 Task: Look for space in Thakurdwara, India from 6th September, 2023 to 18th September, 2023 for 3 adults in price range Rs.6000 to Rs.12000. Place can be entire place with 2 bedrooms having 2 beds and 2 bathrooms. Property type can be house, flat, guest house, hotel. Booking option can be shelf check-in. Required host language is English.
Action: Mouse moved to (414, 63)
Screenshot: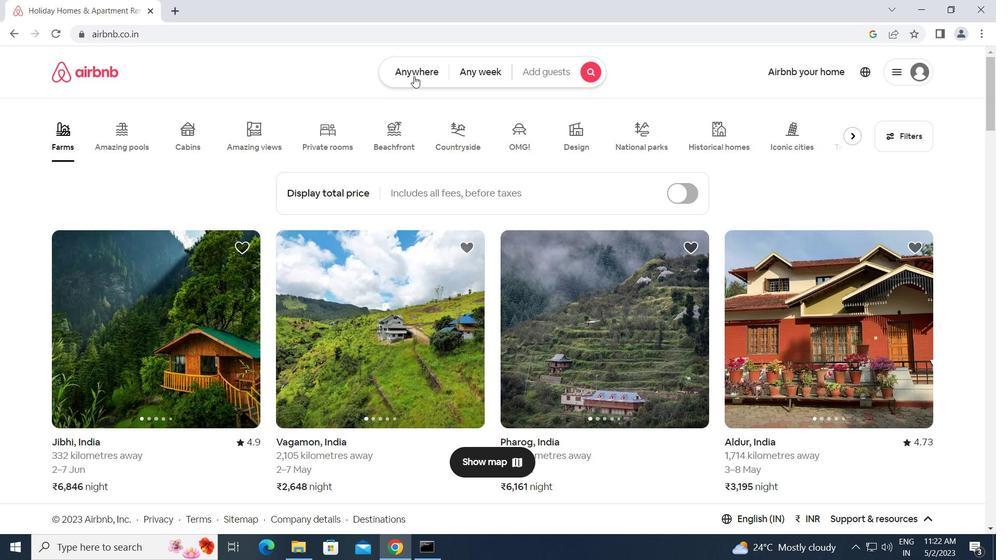 
Action: Mouse pressed left at (414, 63)
Screenshot: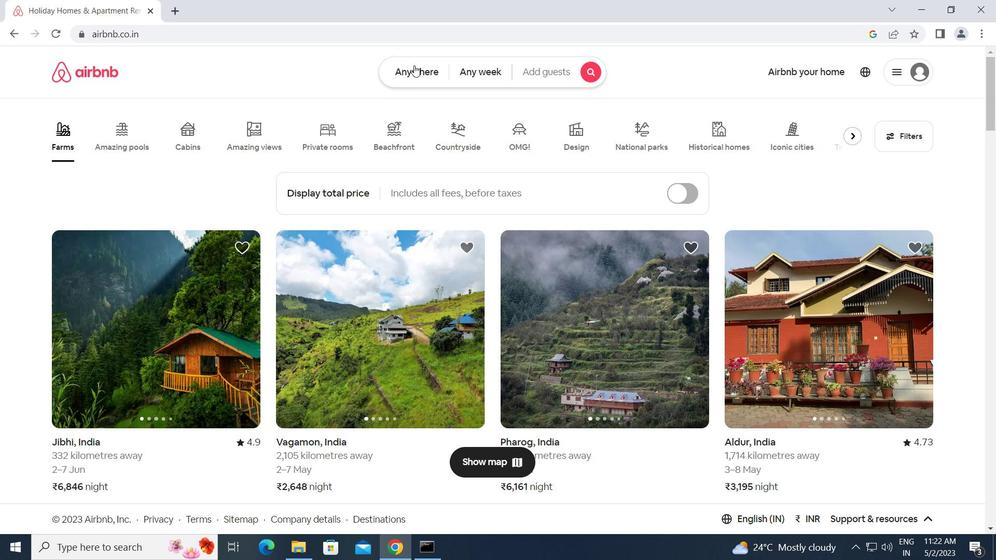 
Action: Mouse moved to (282, 115)
Screenshot: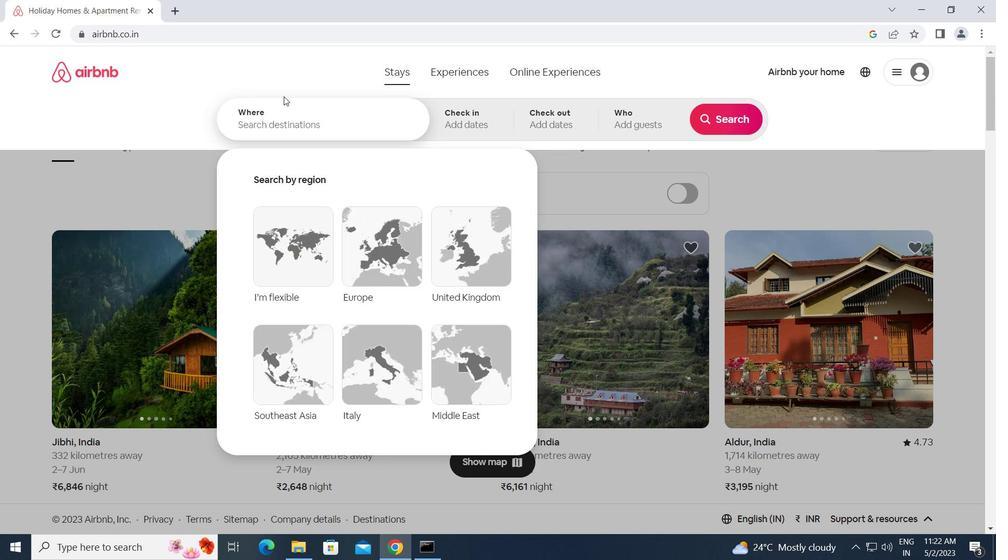 
Action: Mouse pressed left at (282, 115)
Screenshot: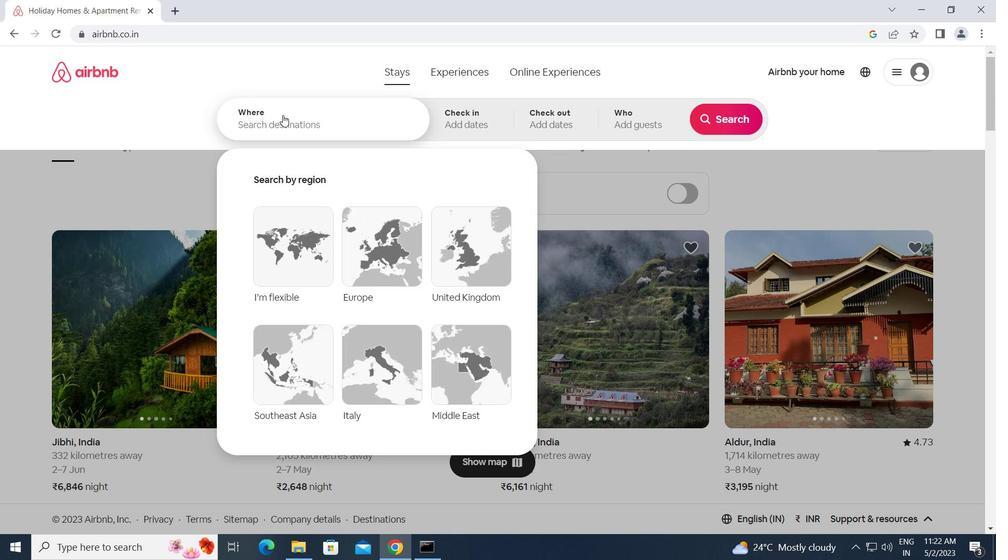 
Action: Key pressed t<Key.caps_lock>hakurdwara
Screenshot: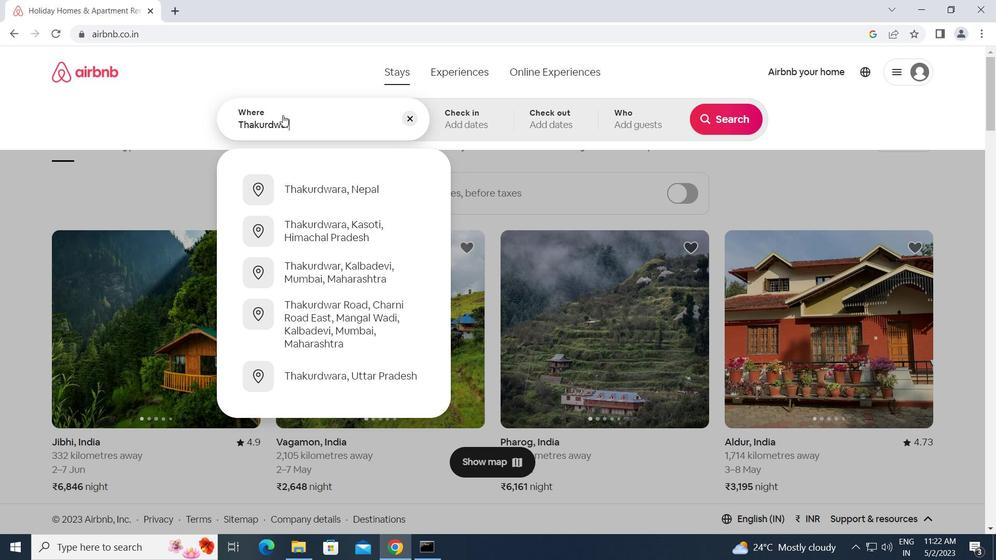 
Action: Mouse moved to (550, 132)
Screenshot: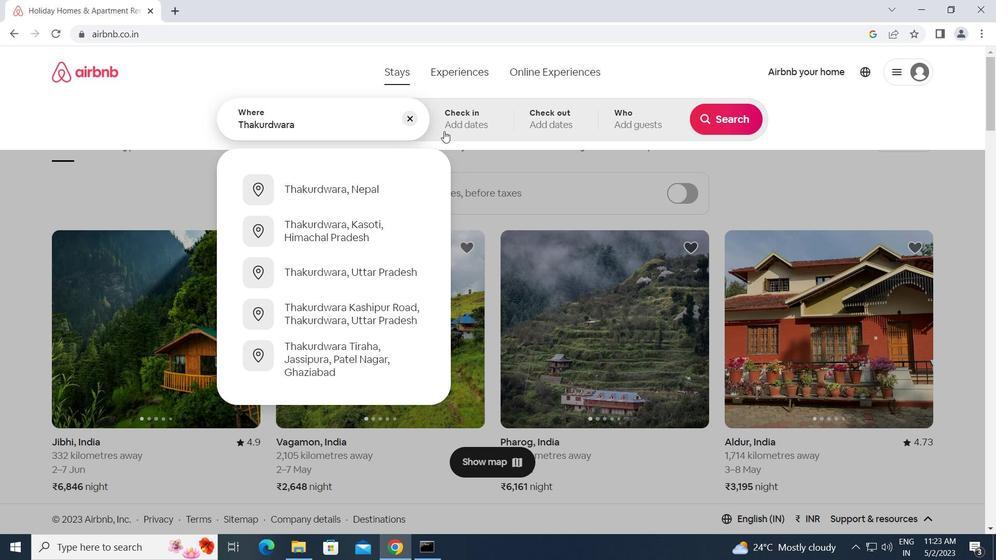 
Action: Key pressed ,<Key.space><Key.caps_lock>i<Key.caps_lock>ndia<Key.enter>
Screenshot: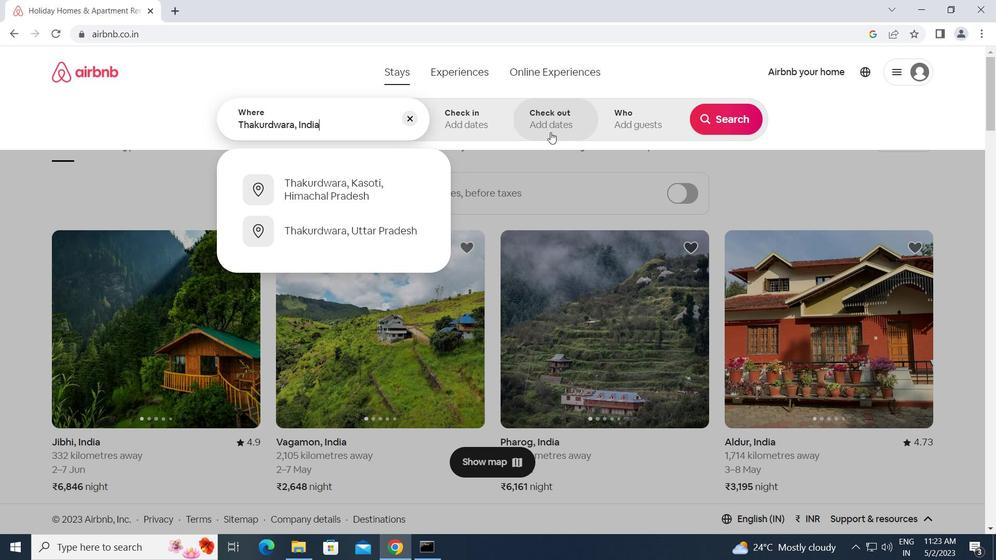 
Action: Mouse moved to (730, 232)
Screenshot: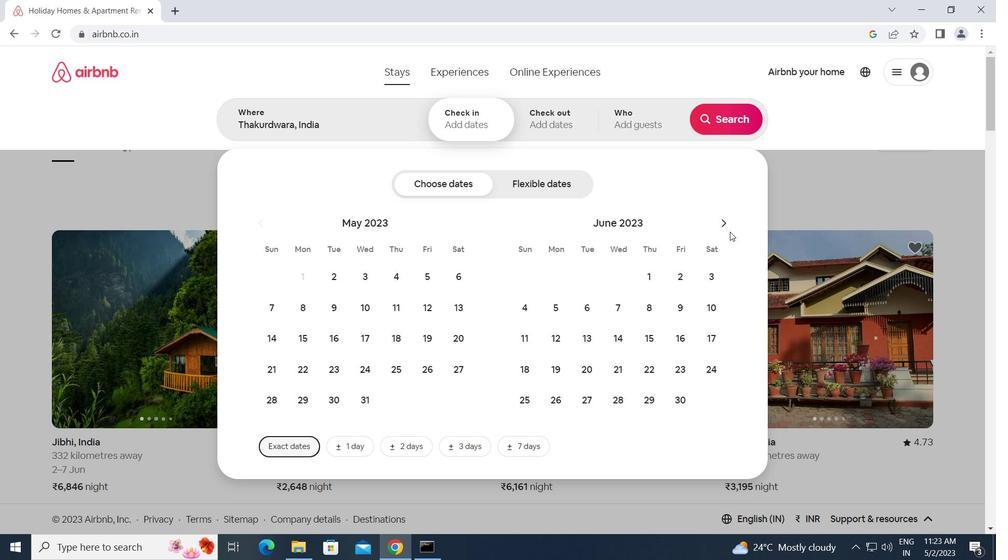 
Action: Mouse pressed left at (730, 232)
Screenshot: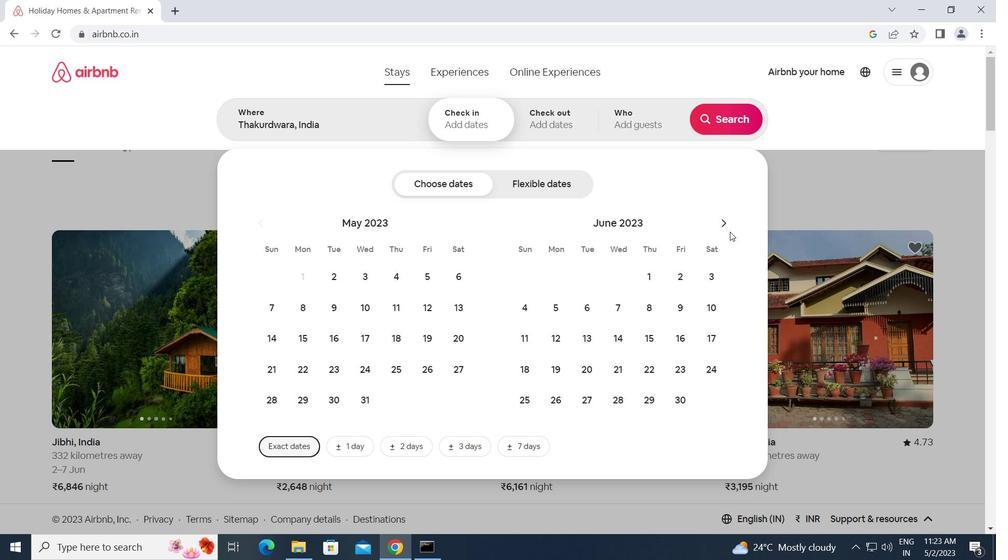 
Action: Mouse moved to (720, 226)
Screenshot: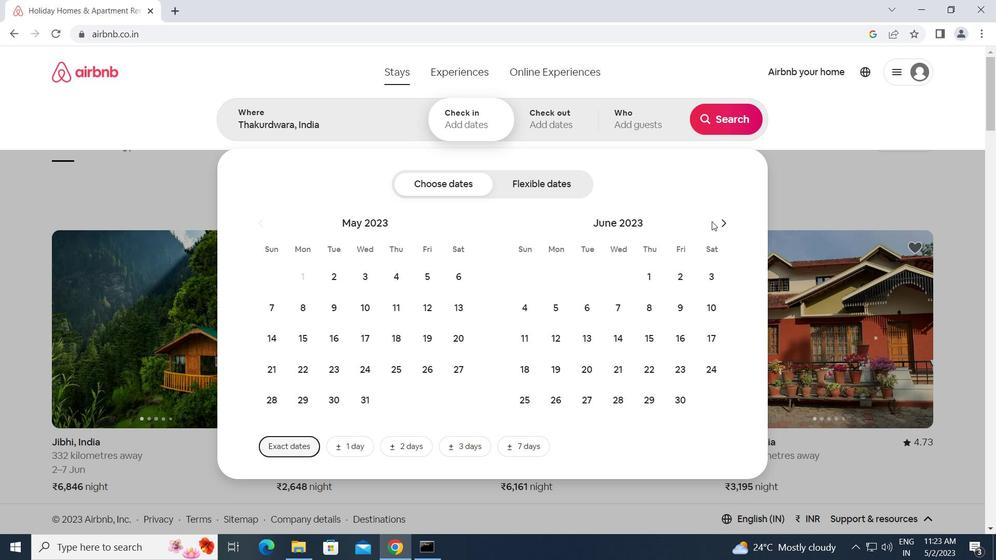 
Action: Mouse pressed left at (720, 226)
Screenshot: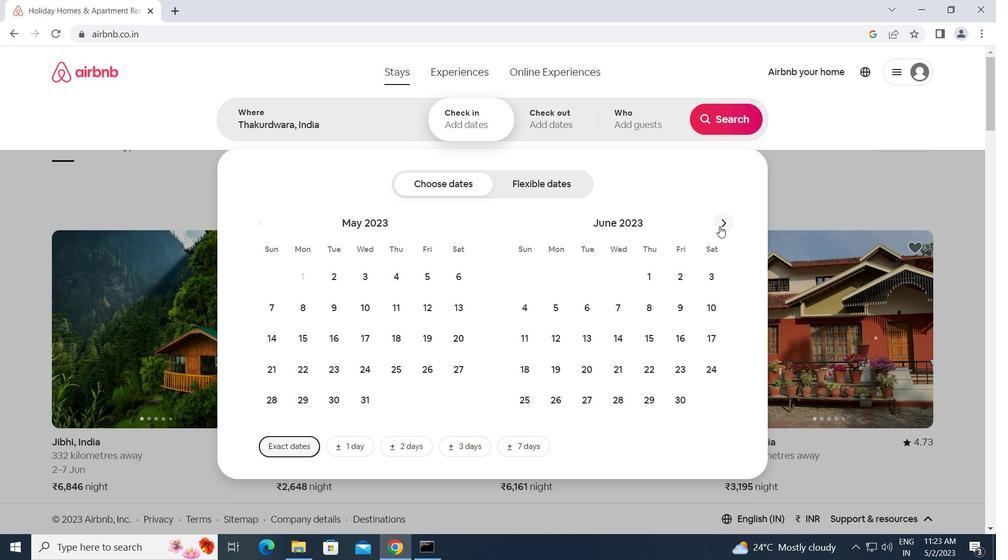 
Action: Mouse pressed left at (720, 226)
Screenshot: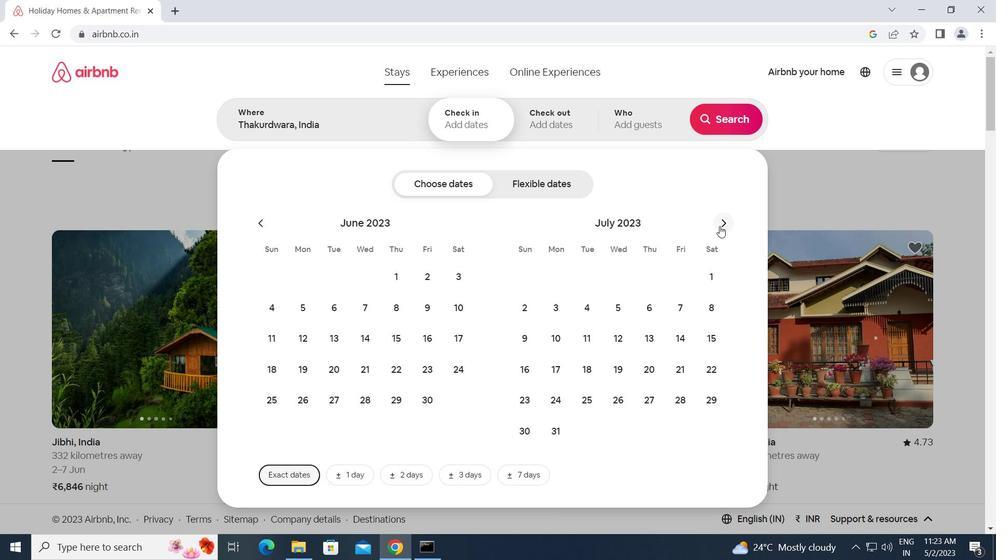 
Action: Mouse pressed left at (720, 226)
Screenshot: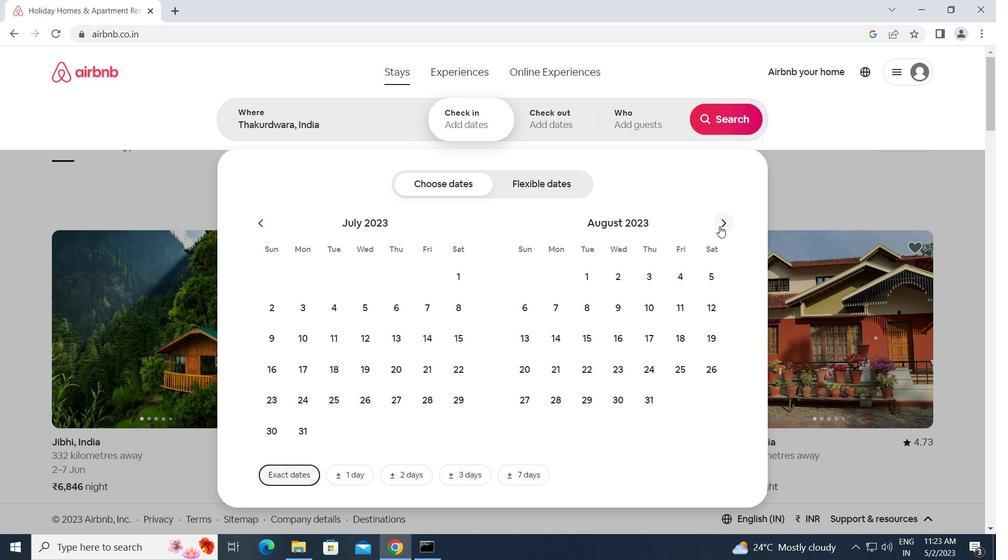 
Action: Mouse moved to (610, 306)
Screenshot: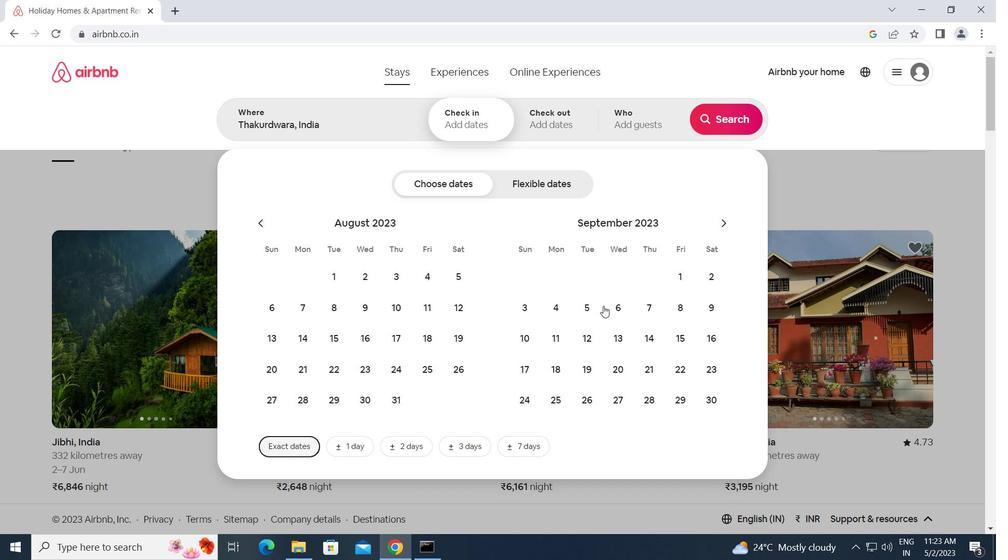 
Action: Mouse pressed left at (610, 306)
Screenshot: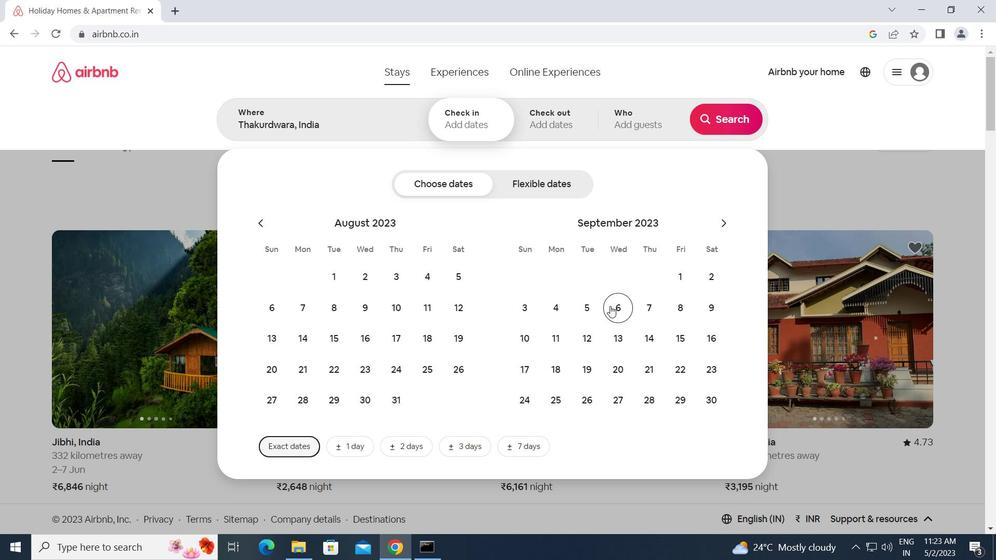 
Action: Mouse moved to (560, 364)
Screenshot: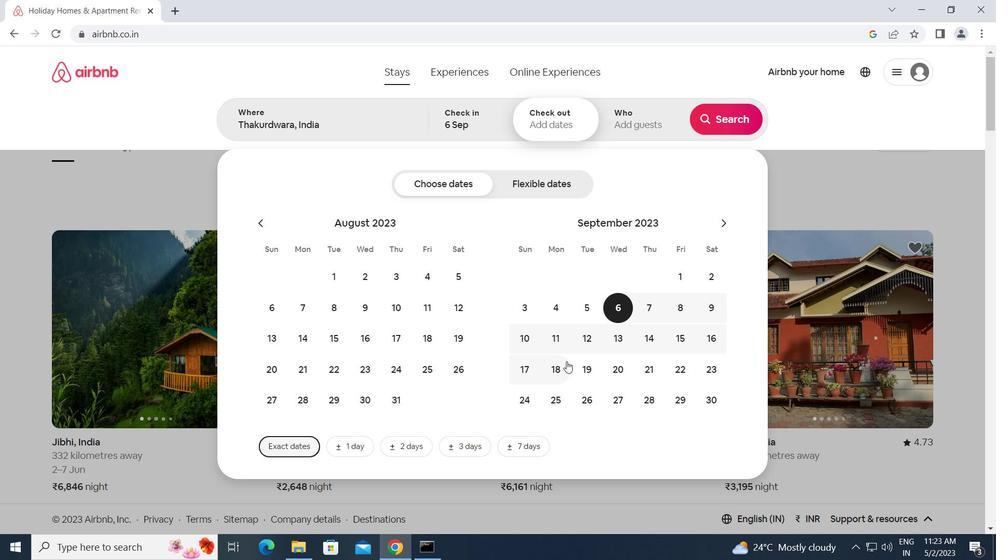 
Action: Mouse pressed left at (560, 364)
Screenshot: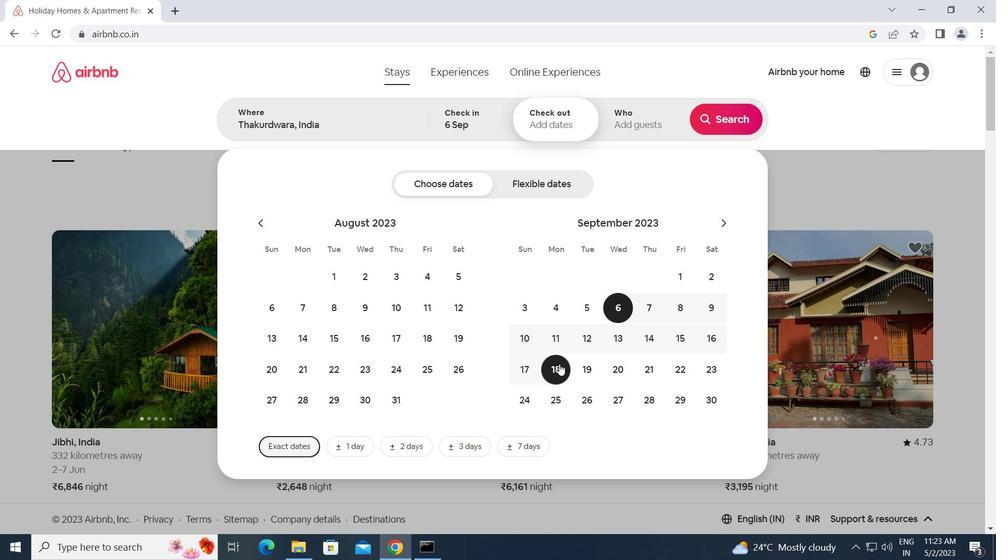 
Action: Mouse moved to (633, 116)
Screenshot: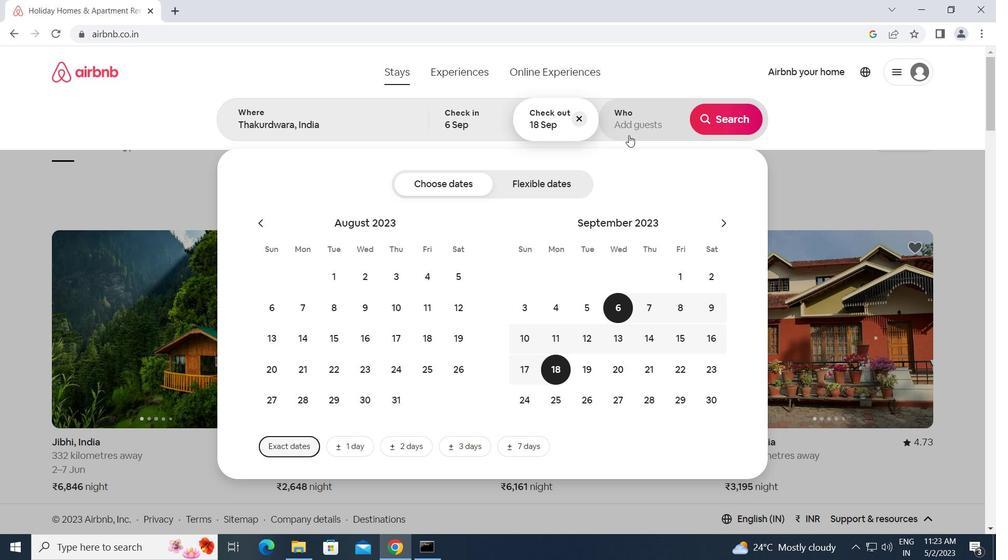 
Action: Mouse pressed left at (633, 116)
Screenshot: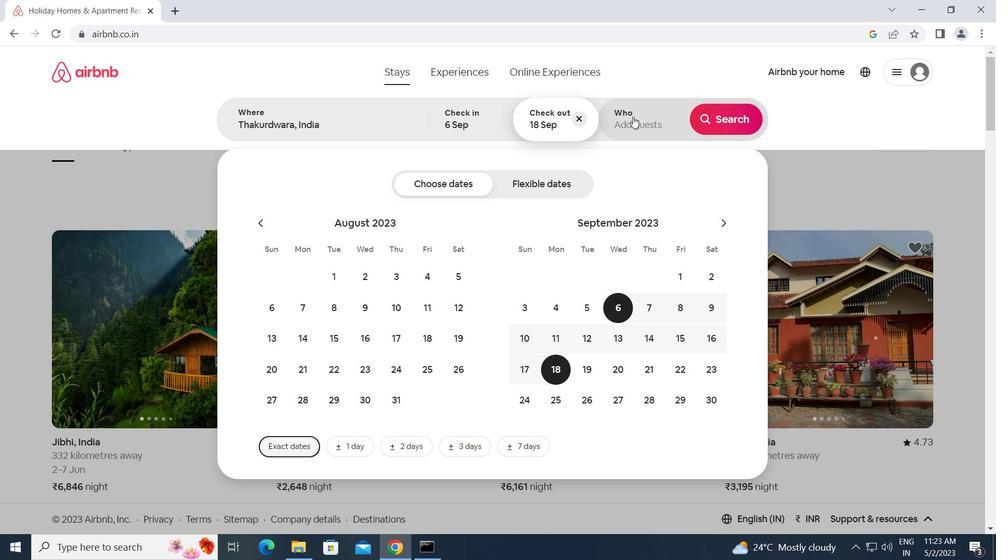 
Action: Mouse moved to (727, 185)
Screenshot: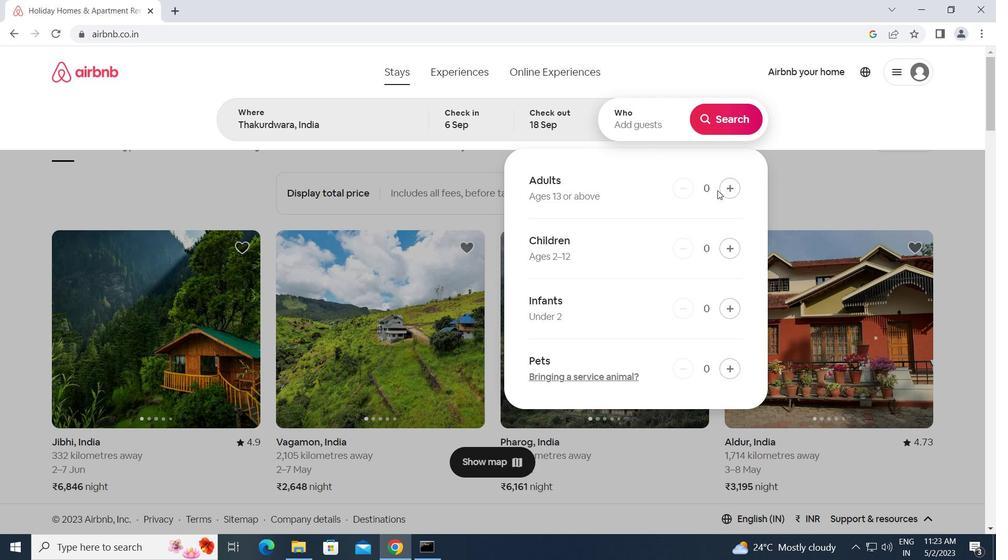 
Action: Mouse pressed left at (727, 185)
Screenshot: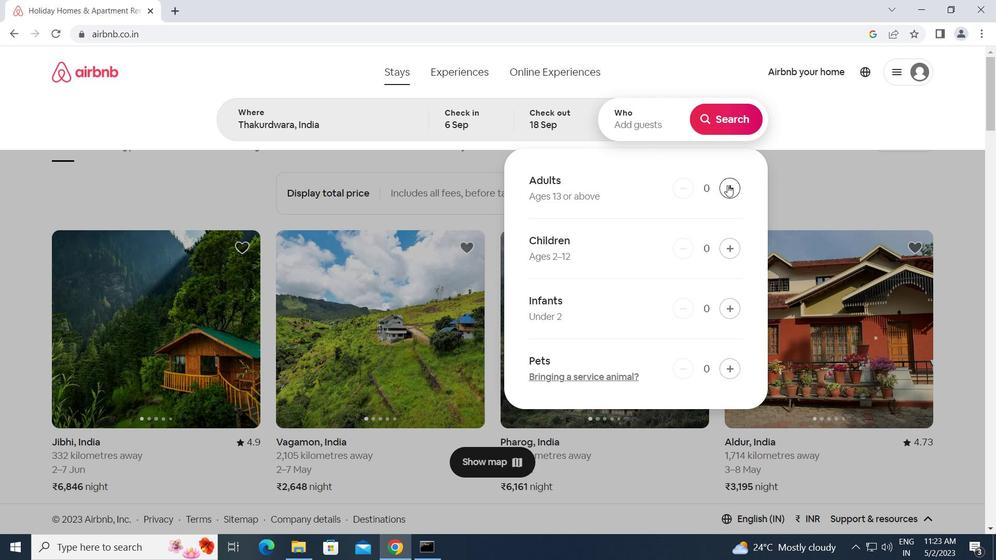 
Action: Mouse pressed left at (727, 185)
Screenshot: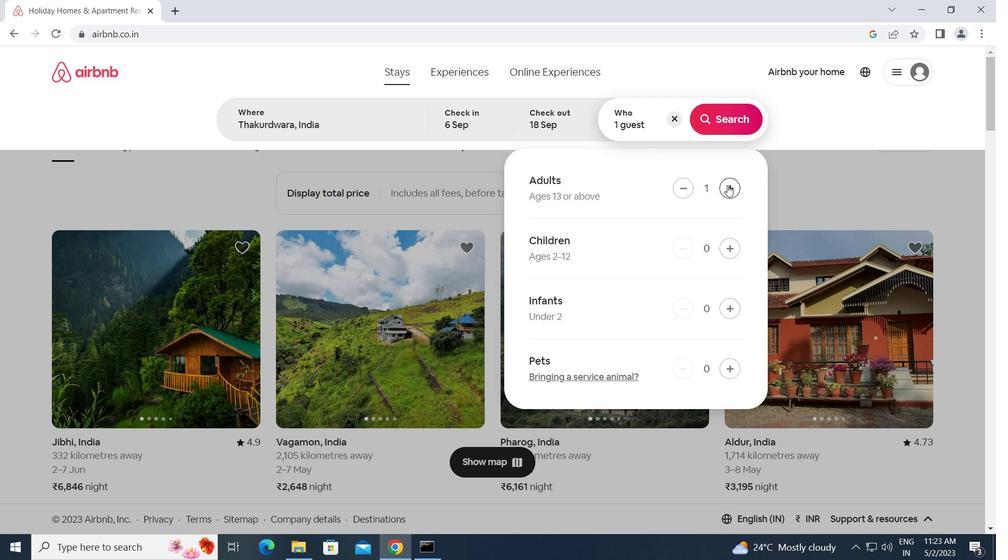 
Action: Mouse pressed left at (727, 185)
Screenshot: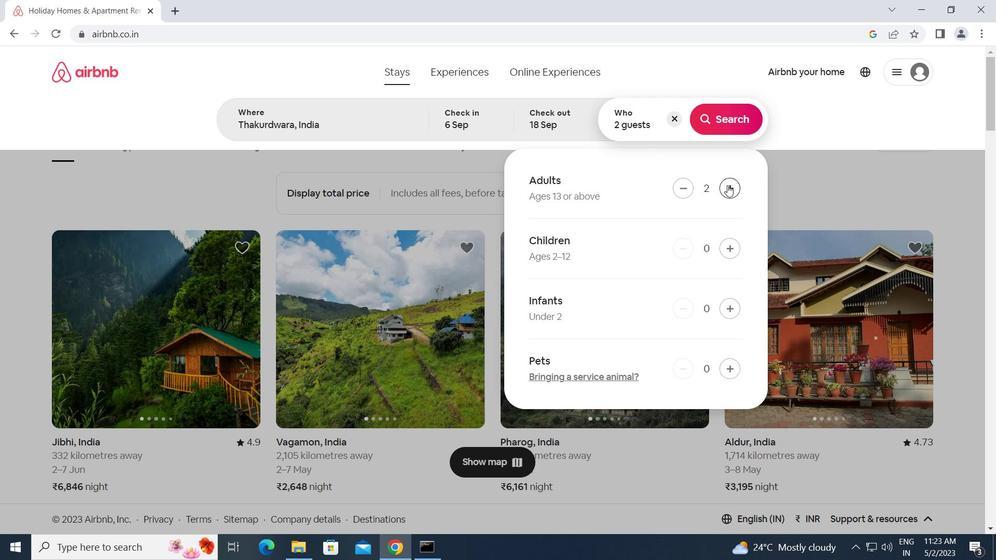 
Action: Mouse moved to (737, 119)
Screenshot: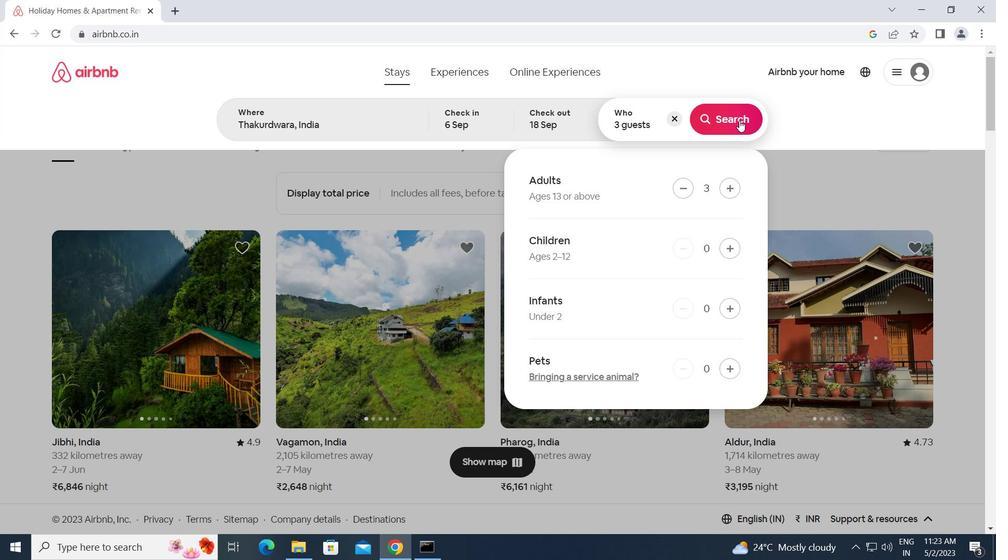 
Action: Mouse pressed left at (737, 119)
Screenshot: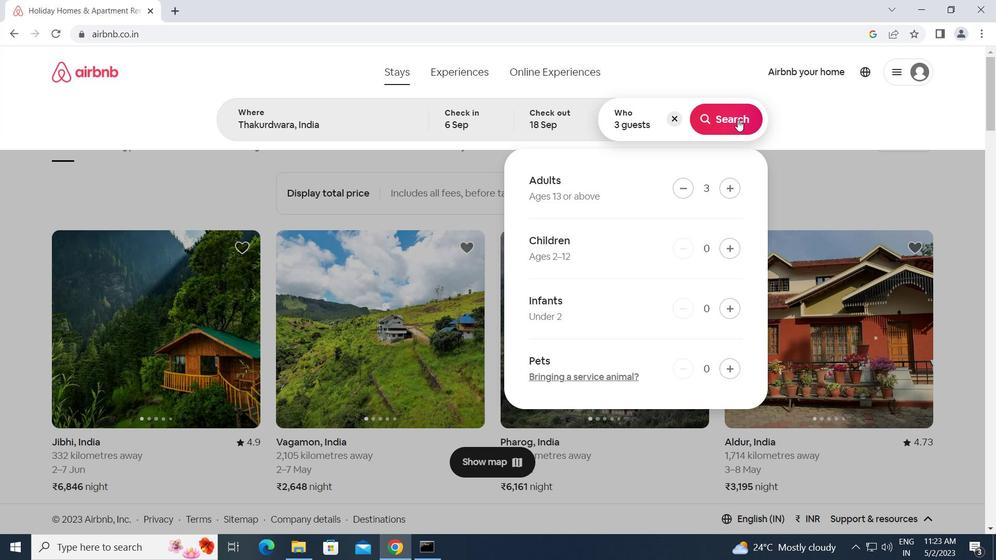 
Action: Mouse moved to (939, 118)
Screenshot: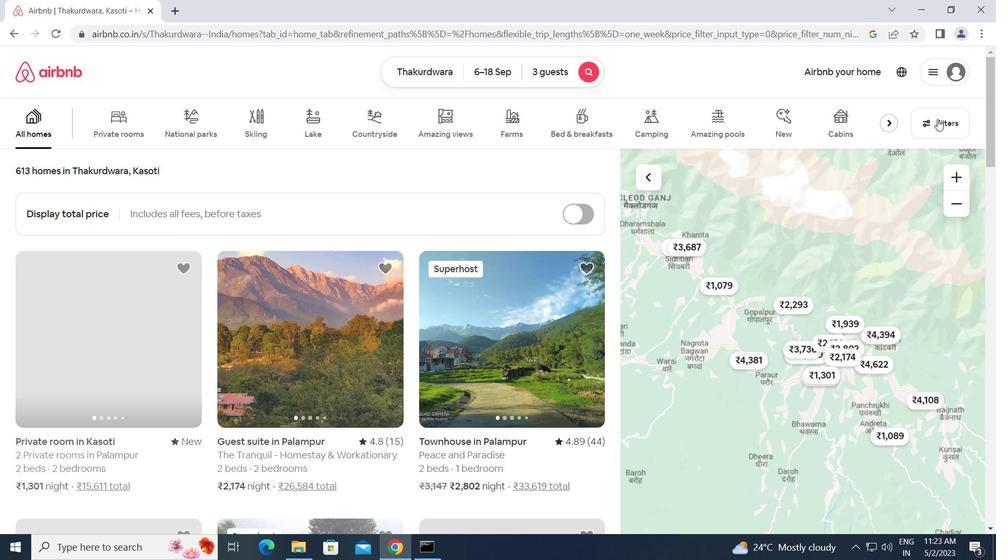 
Action: Mouse pressed left at (939, 118)
Screenshot: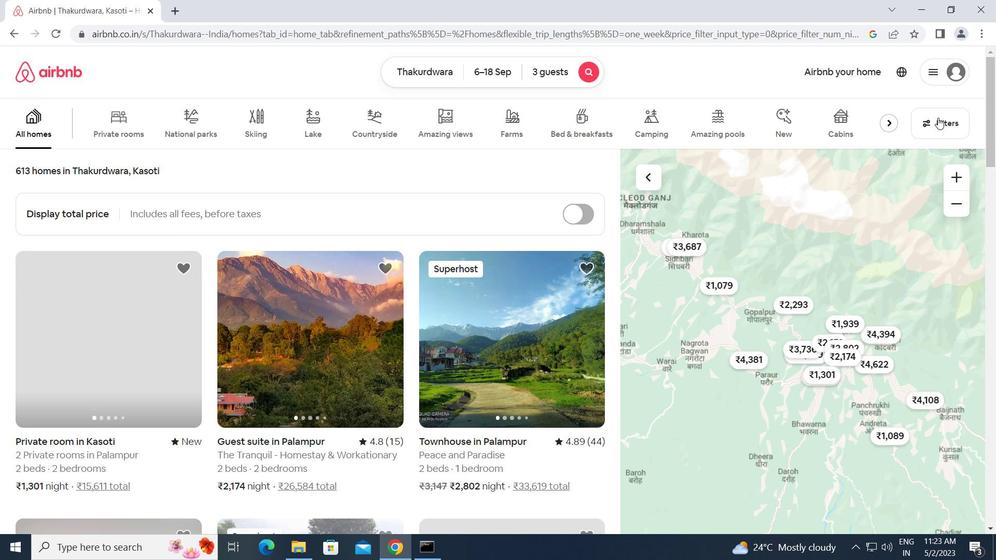 
Action: Mouse moved to (334, 288)
Screenshot: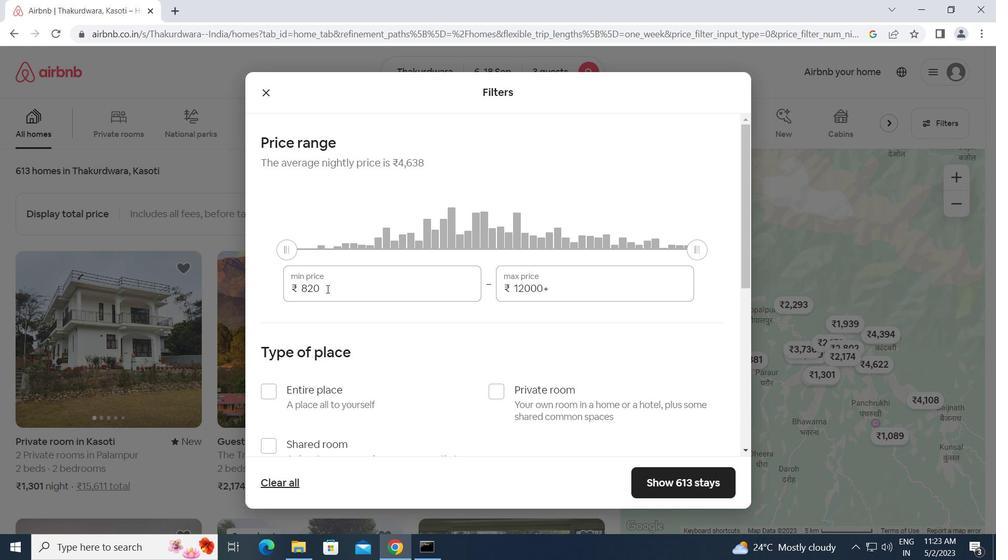 
Action: Mouse pressed left at (334, 288)
Screenshot: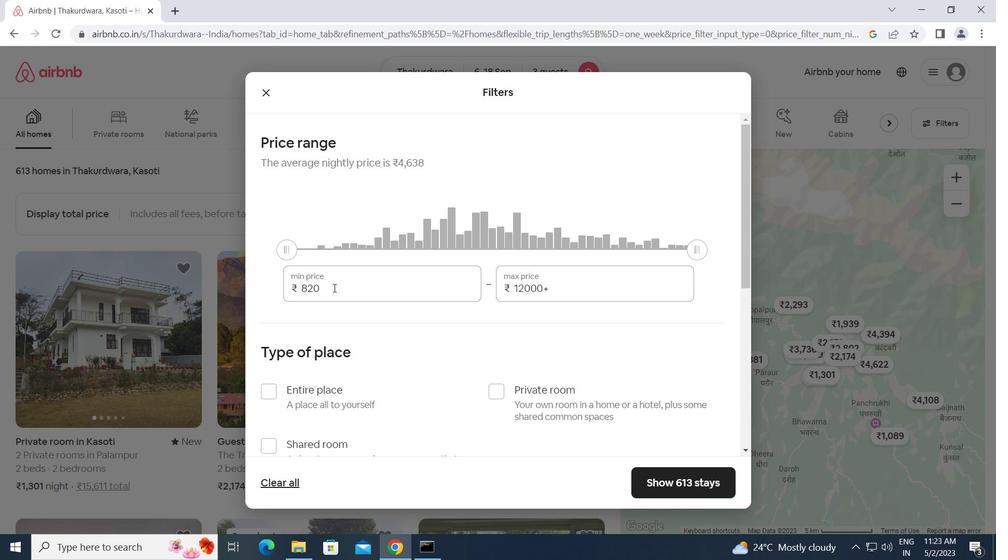 
Action: Mouse moved to (254, 287)
Screenshot: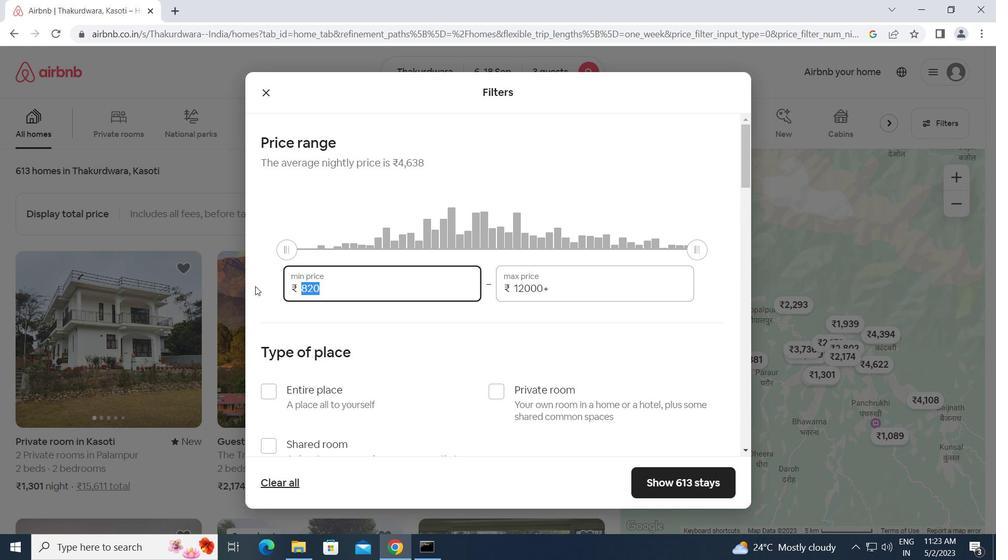 
Action: Key pressed 6000<Key.tab>12000
Screenshot: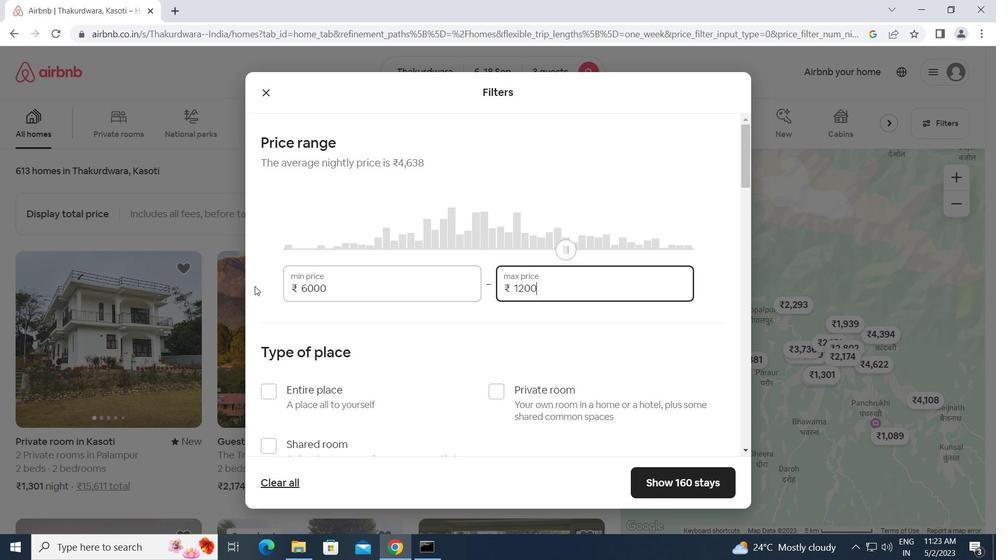 
Action: Mouse moved to (254, 287)
Screenshot: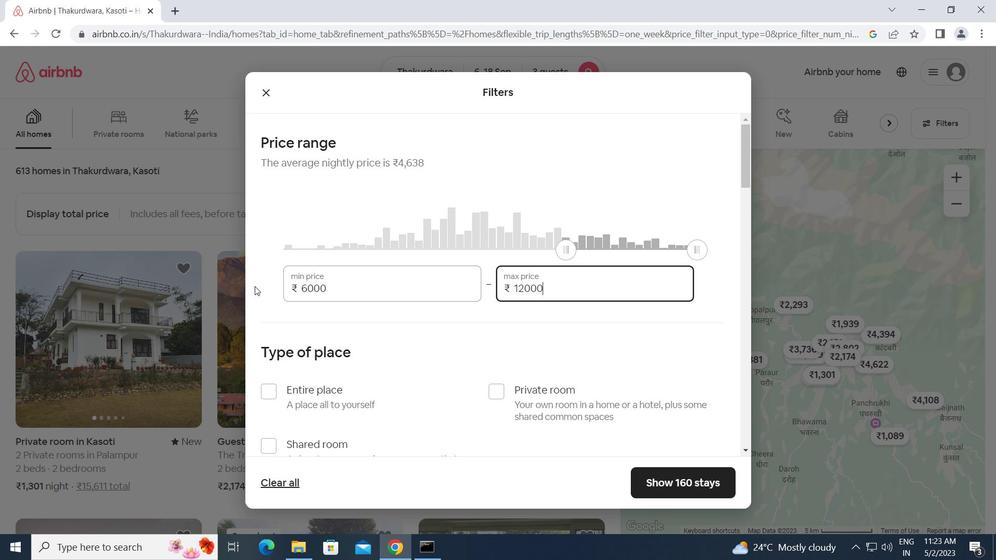 
Action: Mouse scrolled (254, 286) with delta (0, 0)
Screenshot: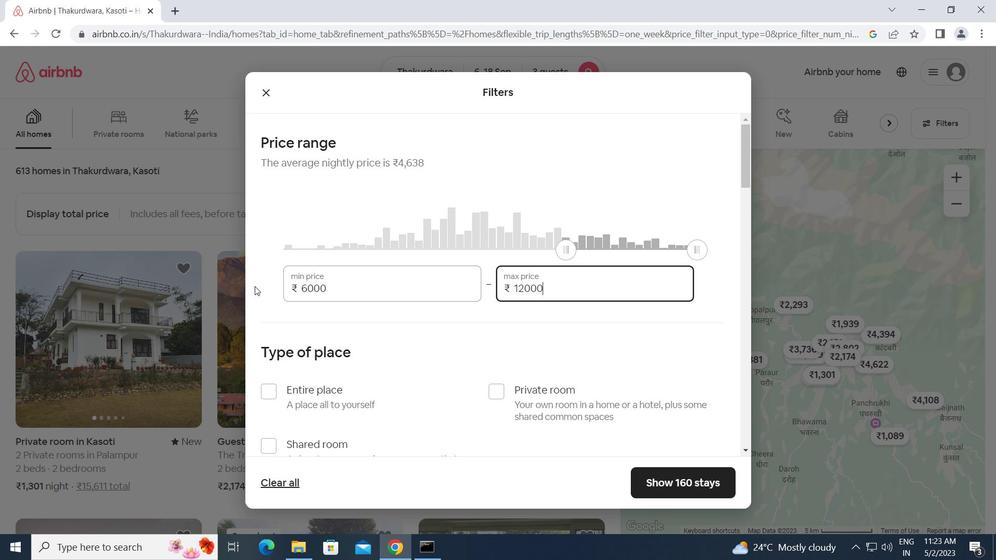 
Action: Mouse moved to (262, 320)
Screenshot: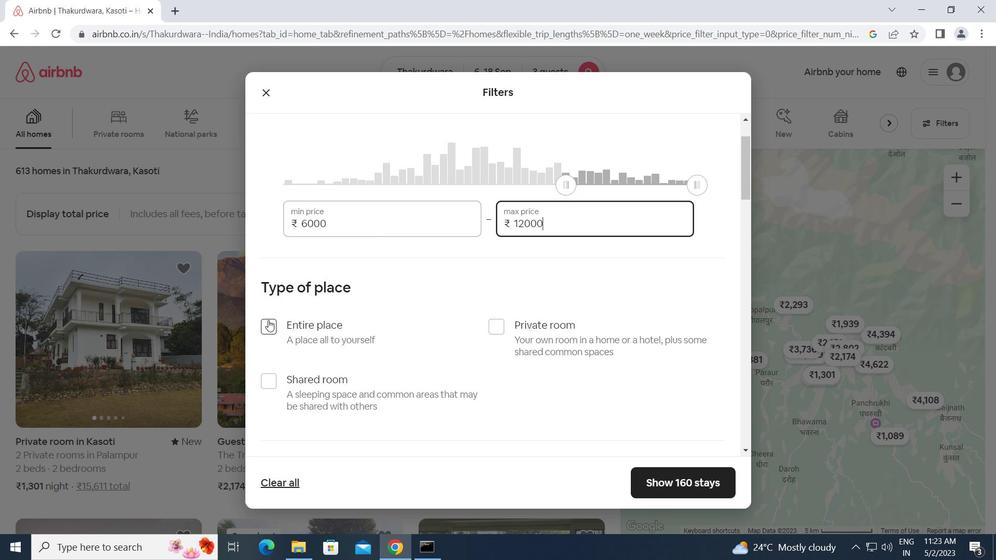 
Action: Mouse pressed left at (262, 320)
Screenshot: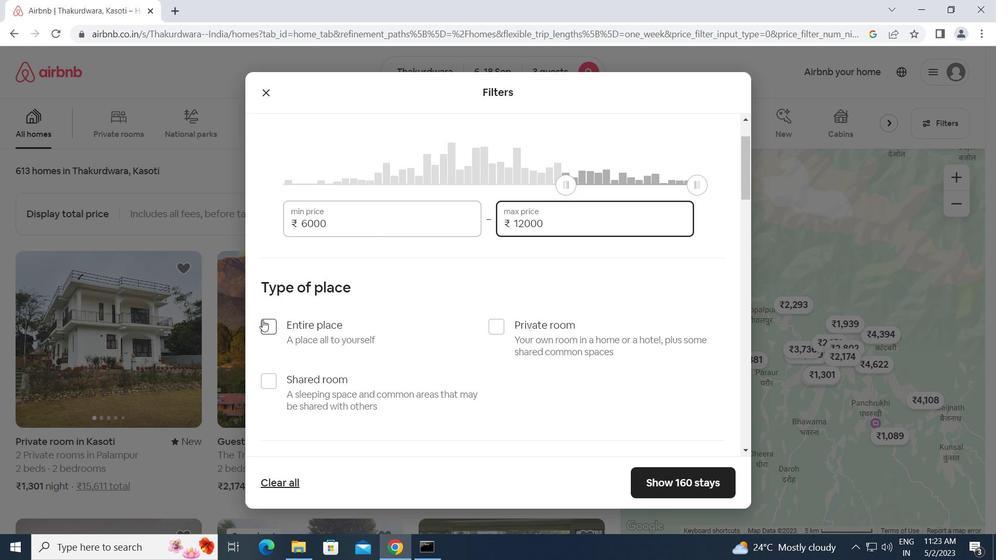 
Action: Mouse moved to (312, 330)
Screenshot: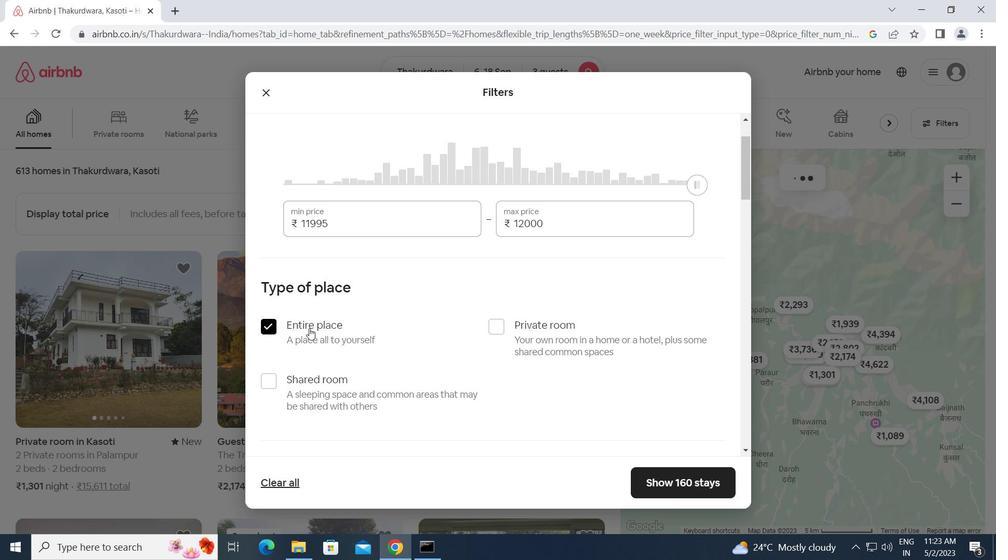 
Action: Mouse scrolled (312, 329) with delta (0, 0)
Screenshot: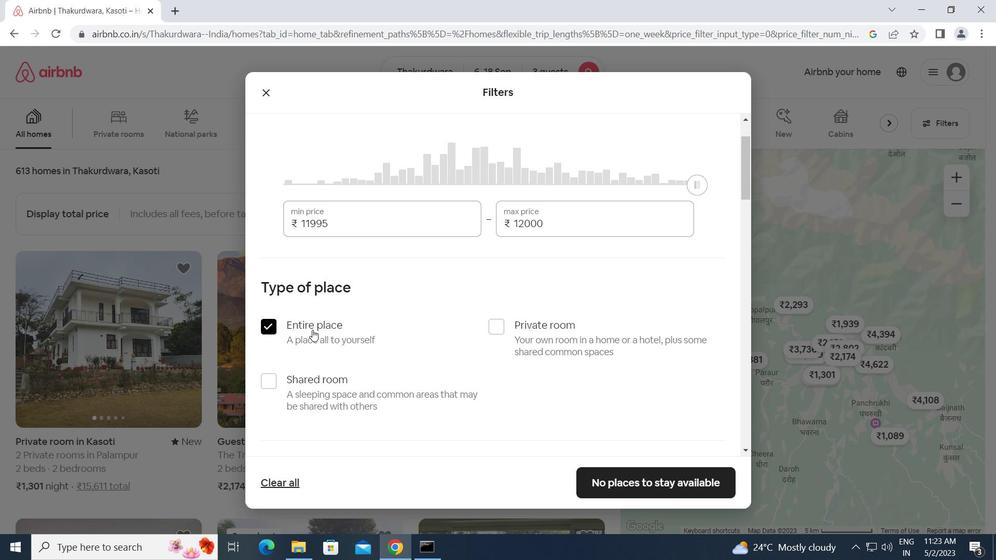 
Action: Mouse scrolled (312, 329) with delta (0, 0)
Screenshot: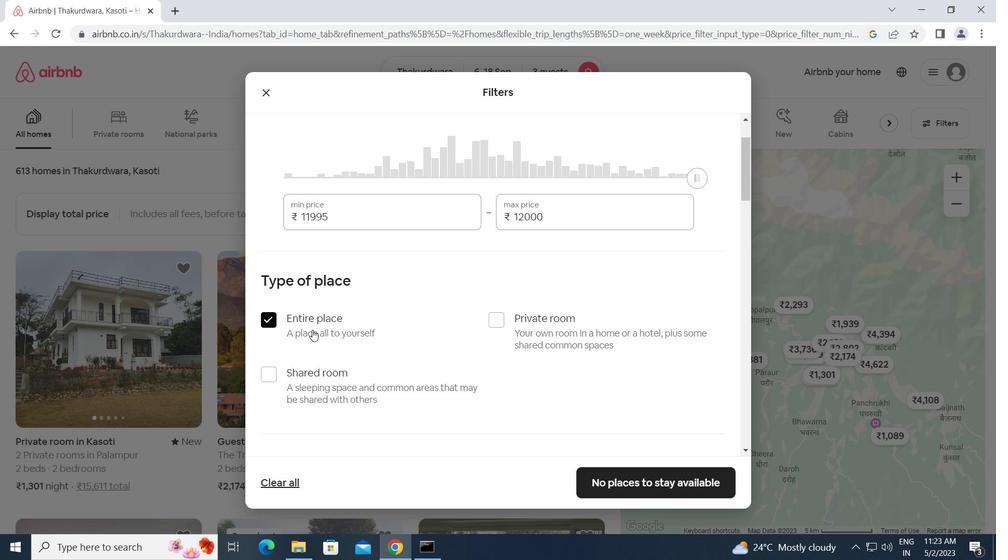 
Action: Mouse moved to (380, 404)
Screenshot: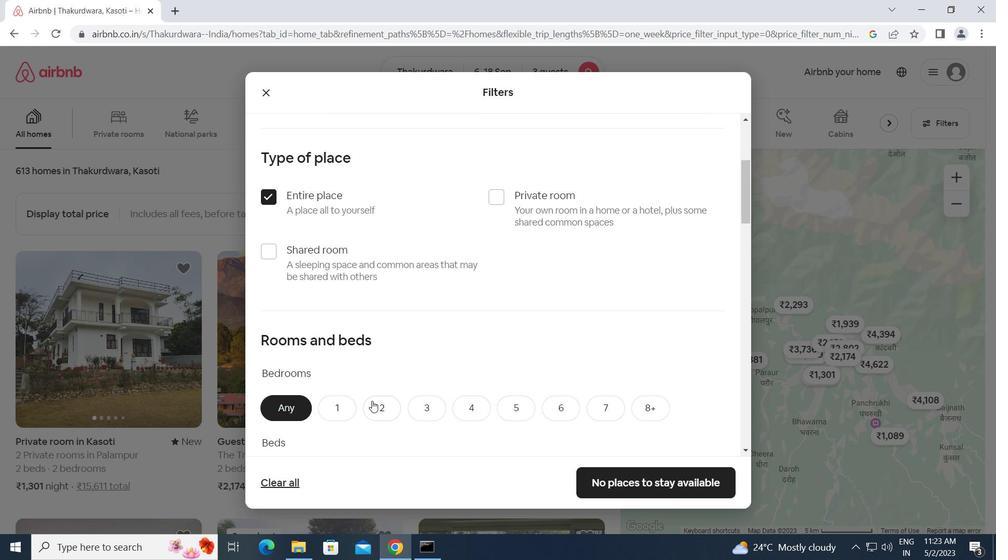 
Action: Mouse pressed left at (380, 404)
Screenshot: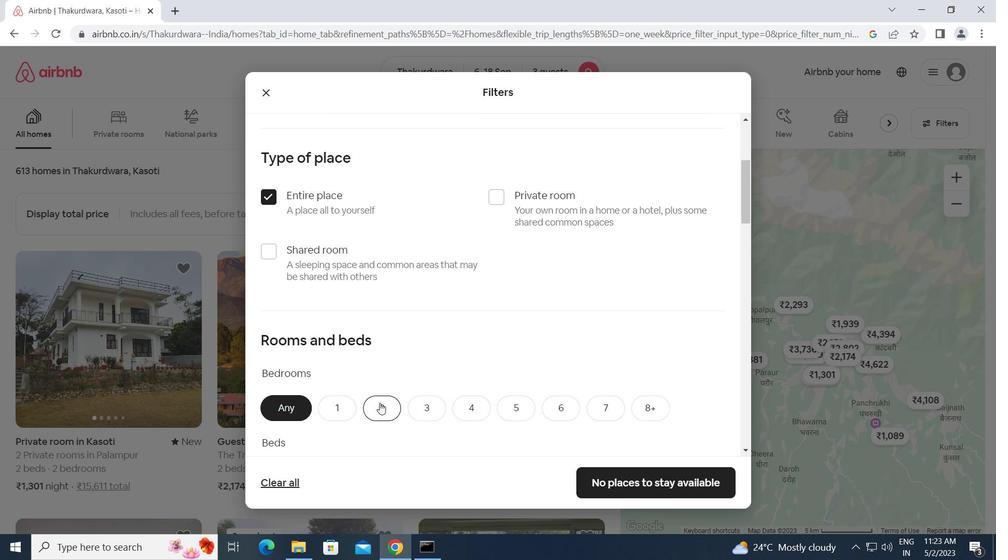 
Action: Mouse scrolled (380, 403) with delta (0, 0)
Screenshot: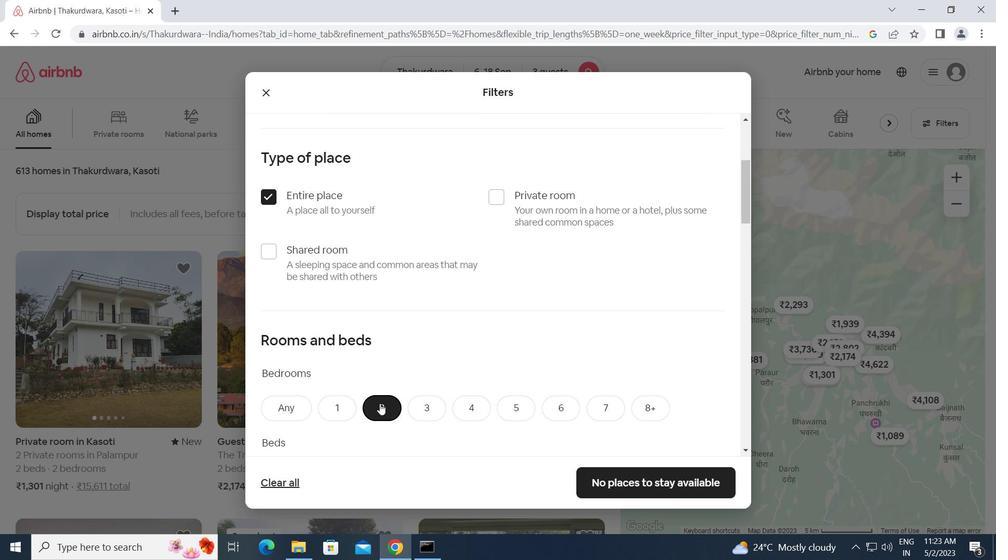 
Action: Mouse moved to (393, 414)
Screenshot: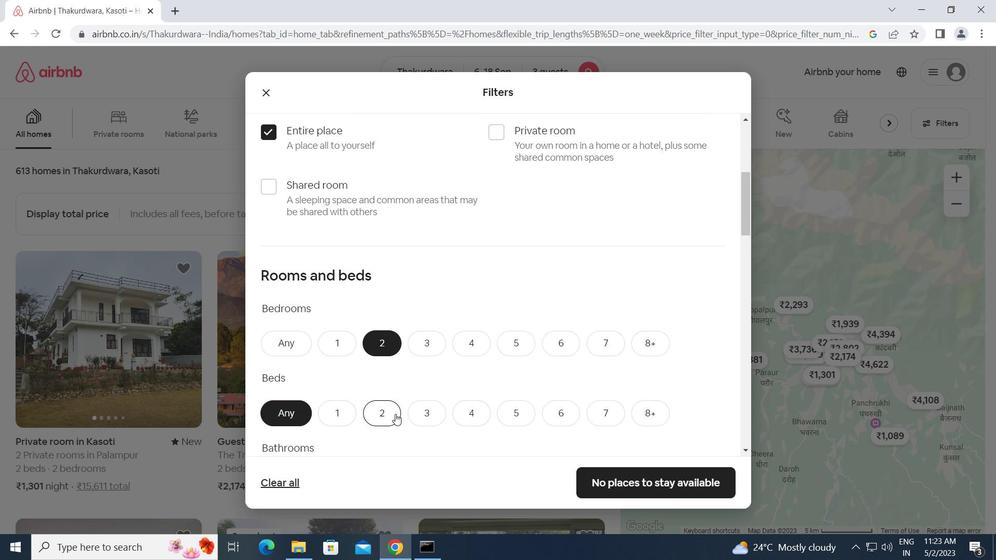 
Action: Mouse pressed left at (393, 414)
Screenshot: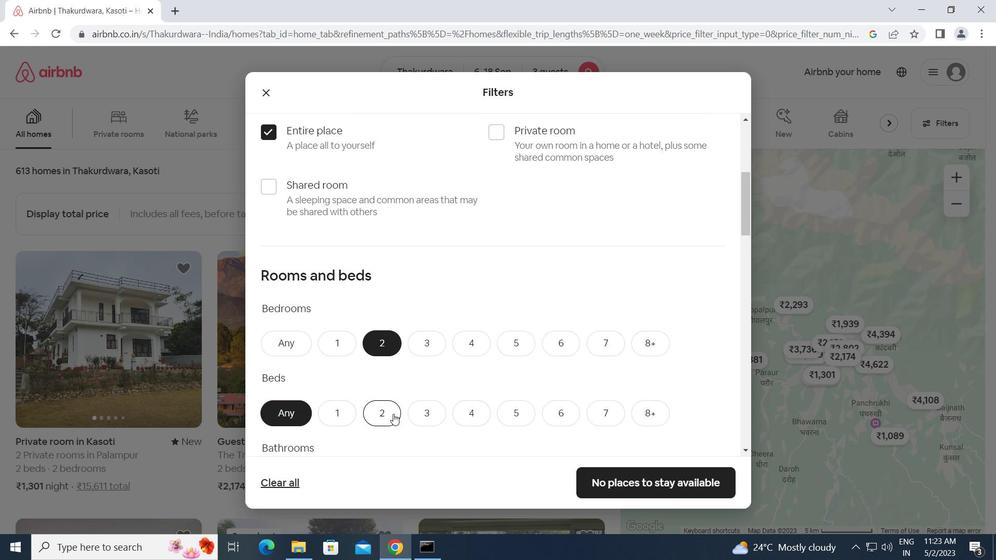 
Action: Mouse moved to (370, 419)
Screenshot: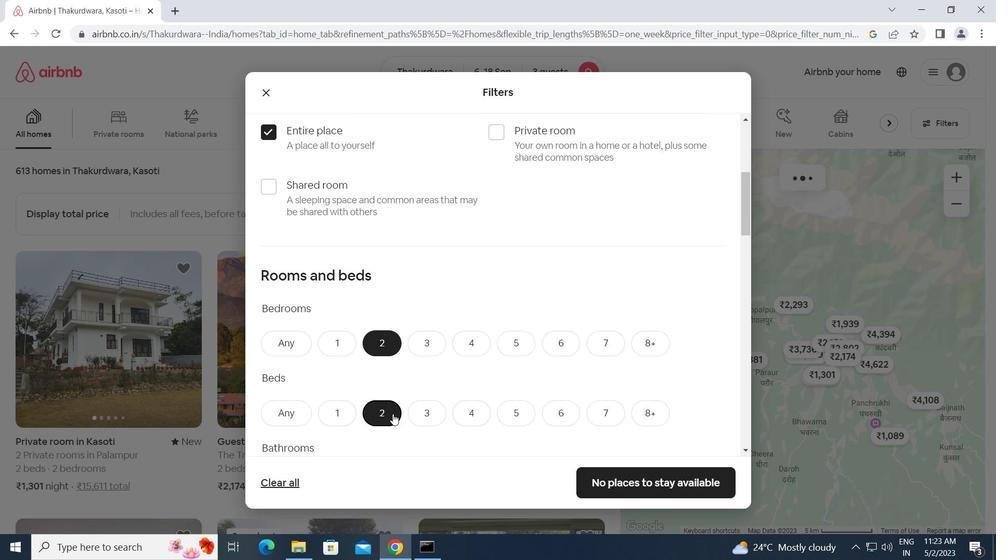 
Action: Mouse scrolled (370, 419) with delta (0, 0)
Screenshot: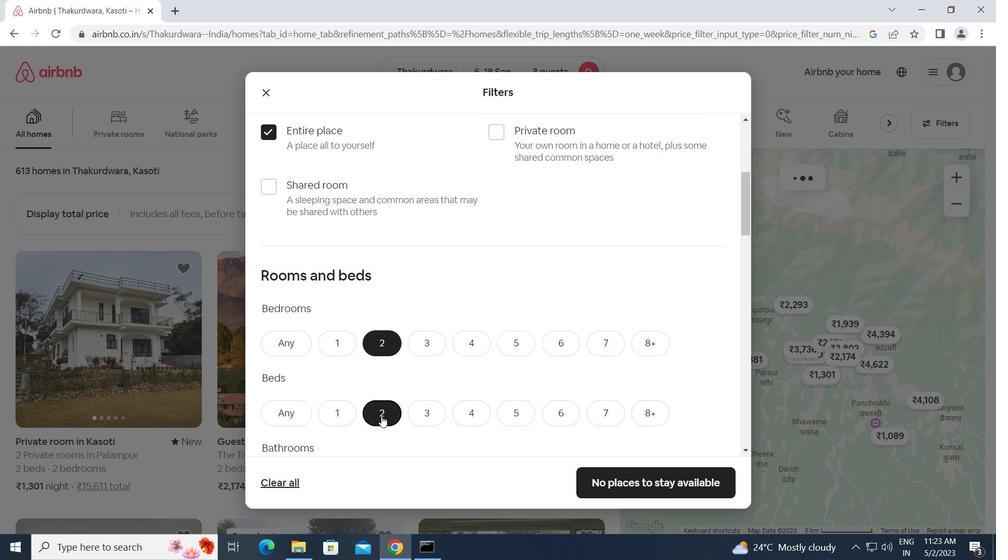 
Action: Mouse moved to (377, 420)
Screenshot: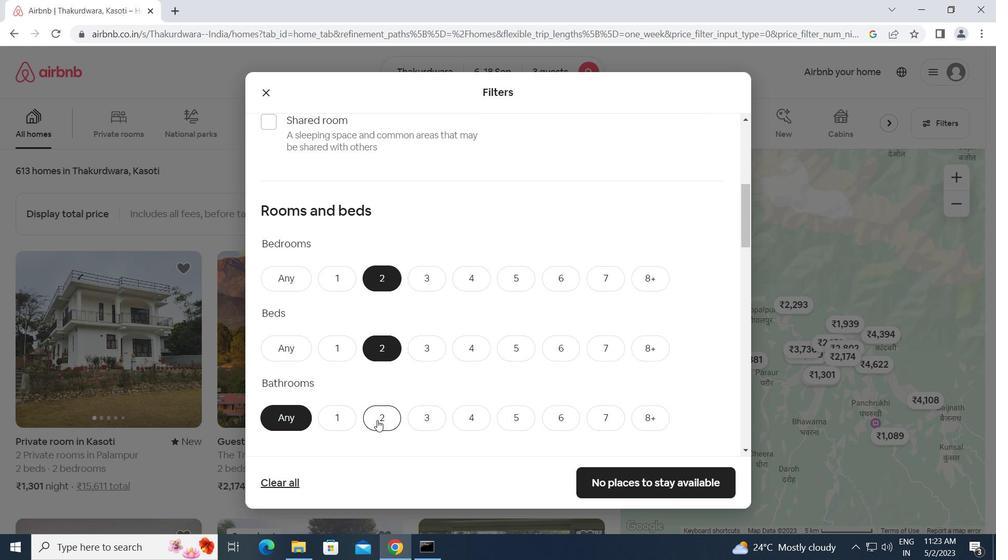 
Action: Mouse pressed left at (377, 420)
Screenshot: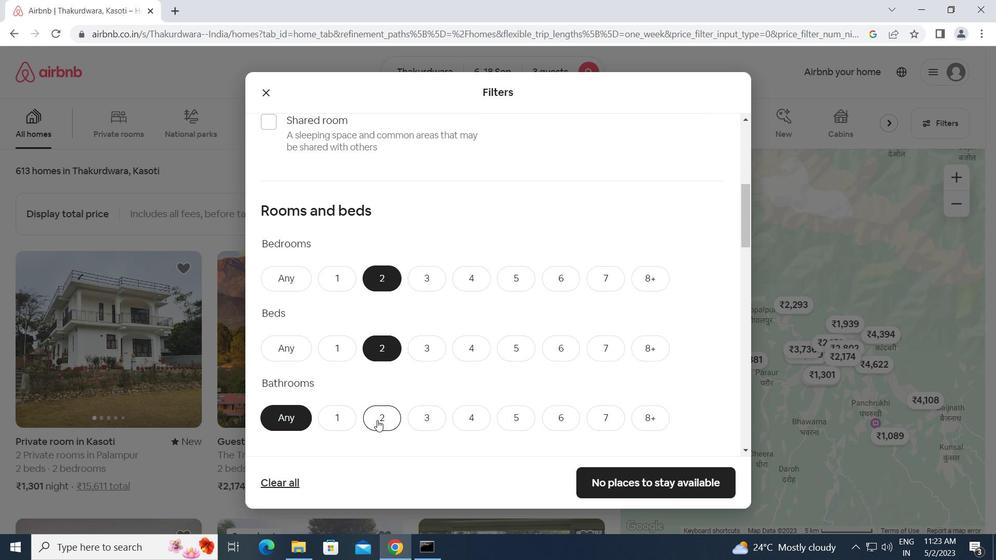 
Action: Mouse moved to (450, 416)
Screenshot: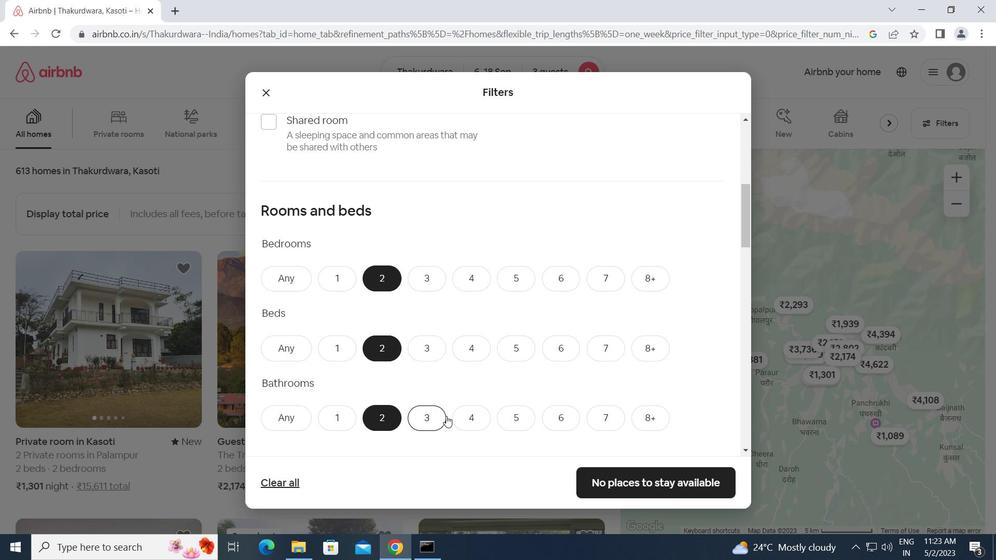 
Action: Mouse scrolled (450, 415) with delta (0, 0)
Screenshot: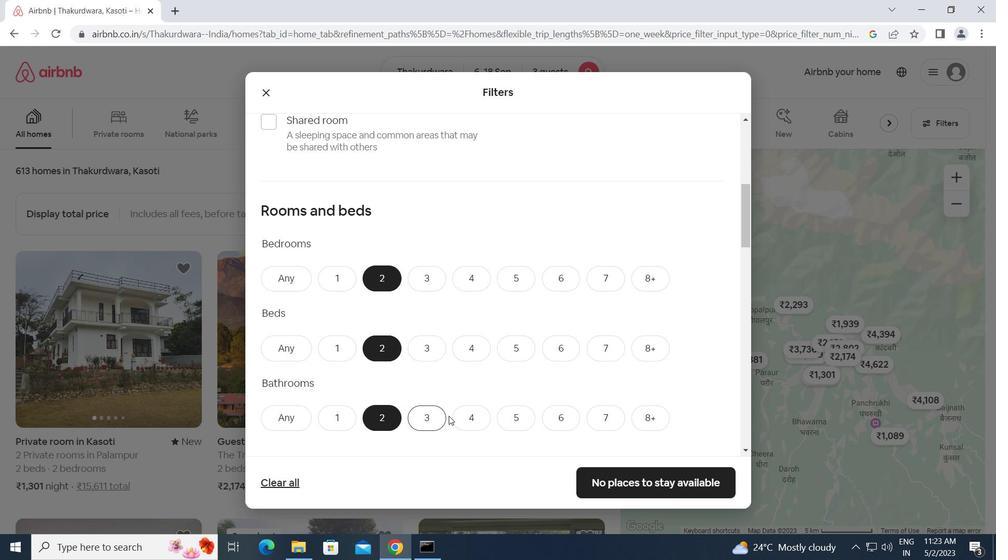 
Action: Mouse scrolled (450, 415) with delta (0, 0)
Screenshot: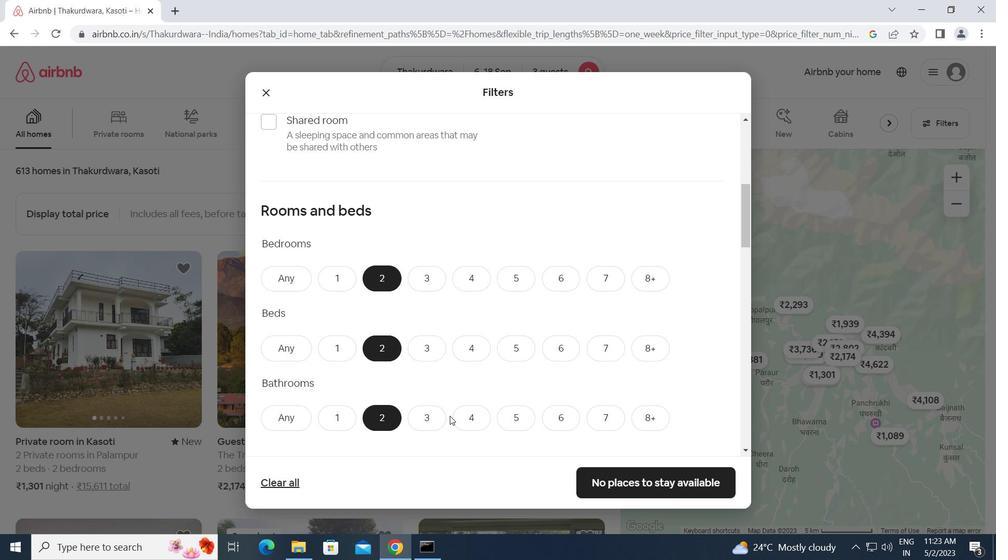 
Action: Mouse scrolled (450, 415) with delta (0, 0)
Screenshot: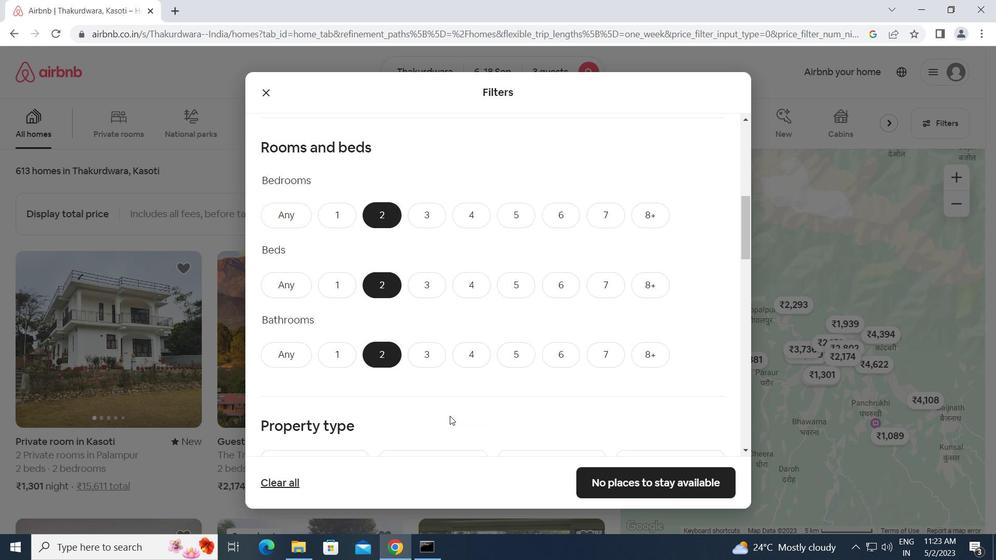 
Action: Mouse moved to (313, 381)
Screenshot: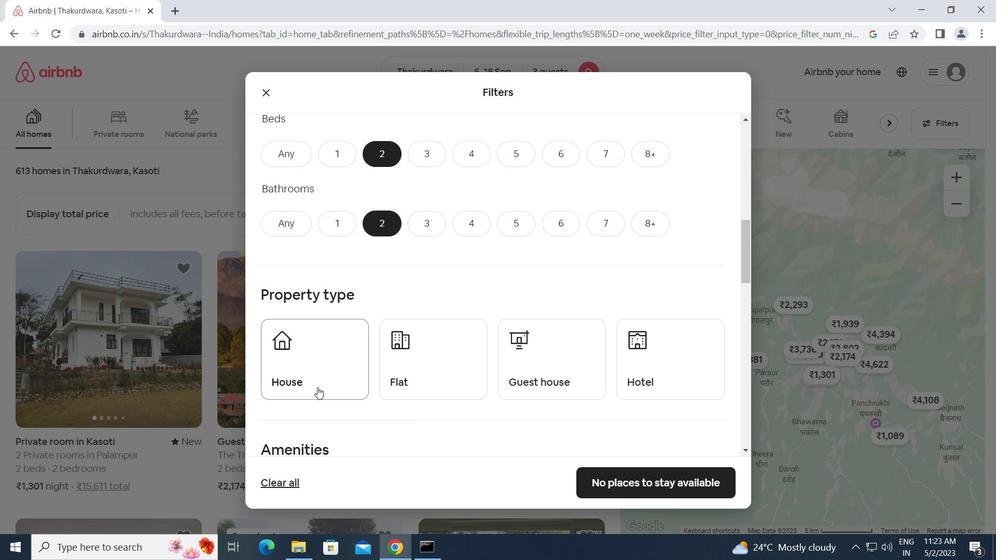 
Action: Mouse pressed left at (313, 381)
Screenshot: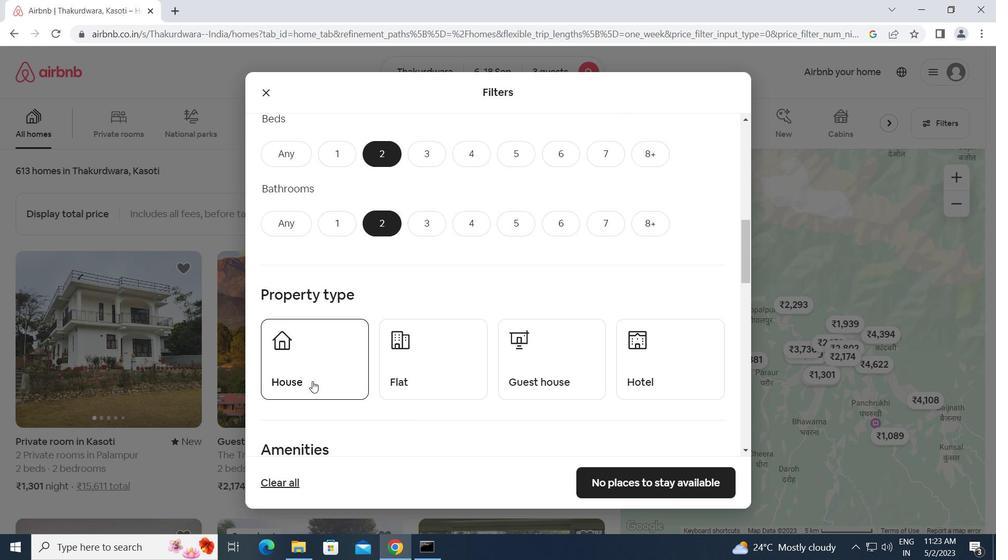 
Action: Mouse moved to (424, 370)
Screenshot: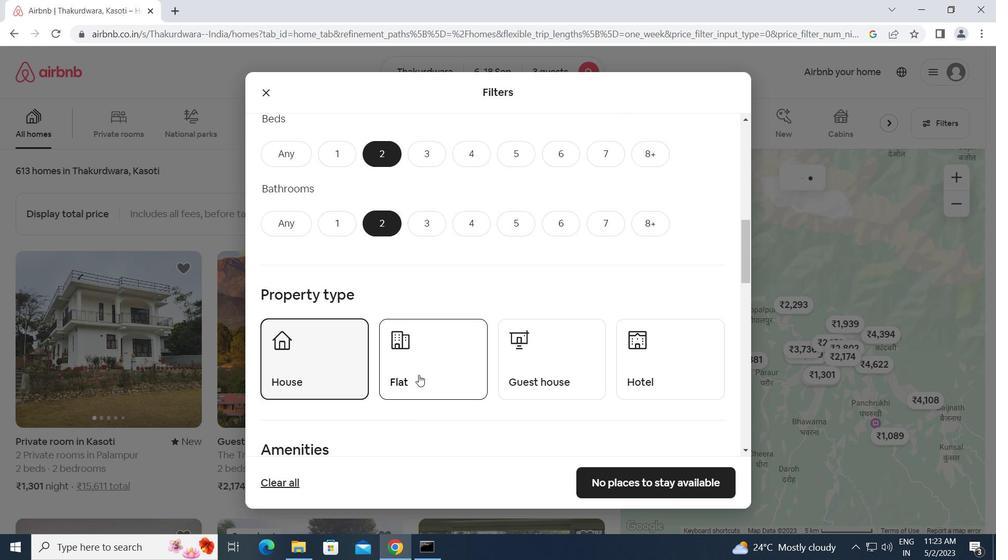
Action: Mouse pressed left at (424, 370)
Screenshot: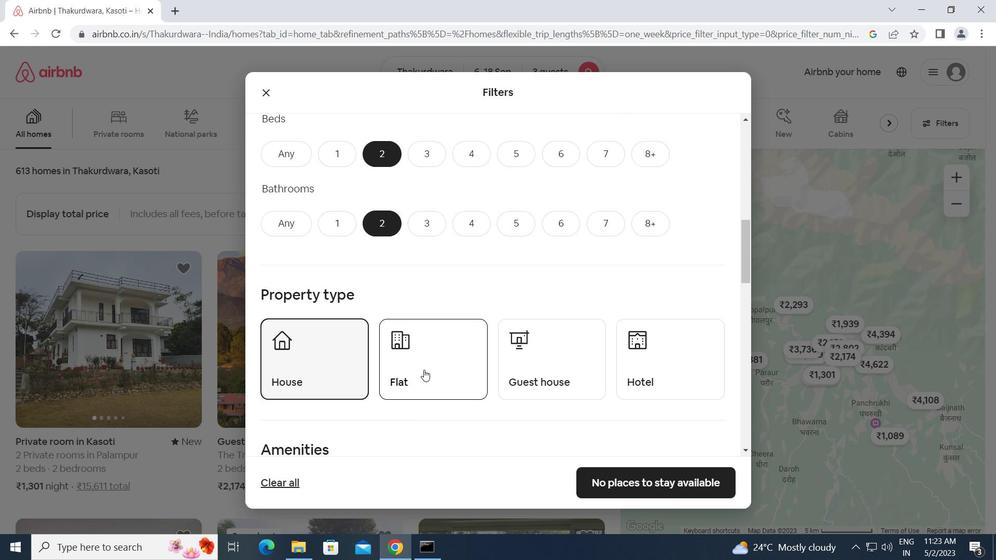 
Action: Mouse moved to (524, 365)
Screenshot: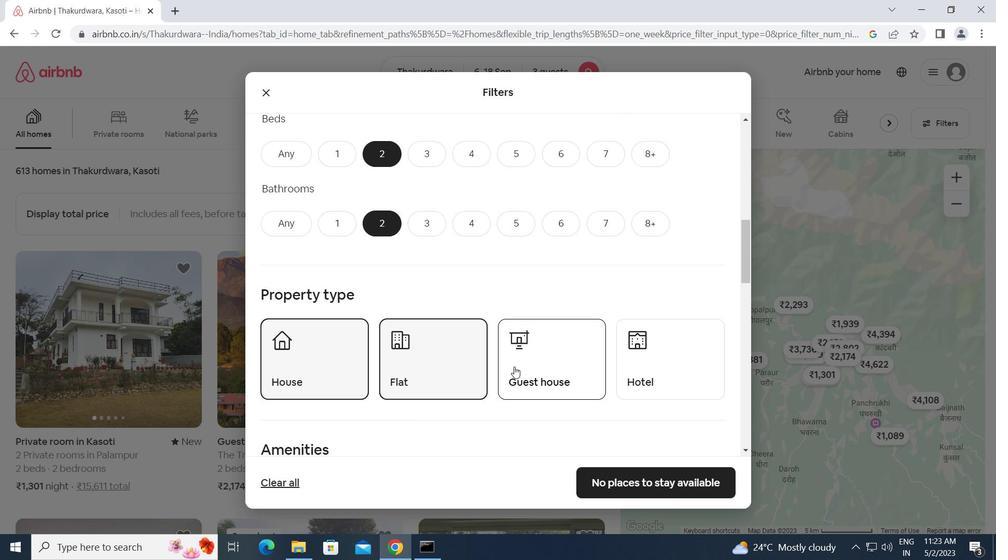 
Action: Mouse pressed left at (524, 365)
Screenshot: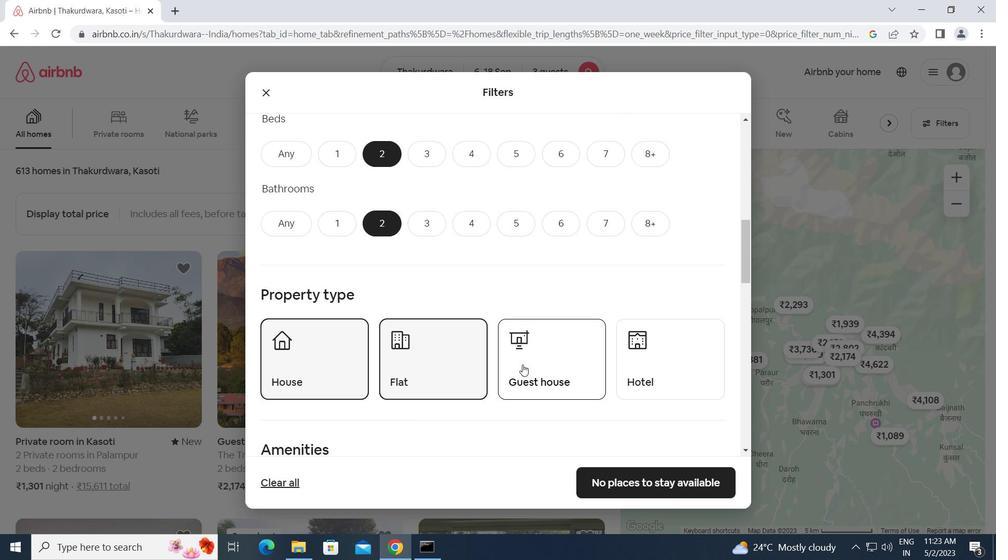 
Action: Mouse moved to (635, 365)
Screenshot: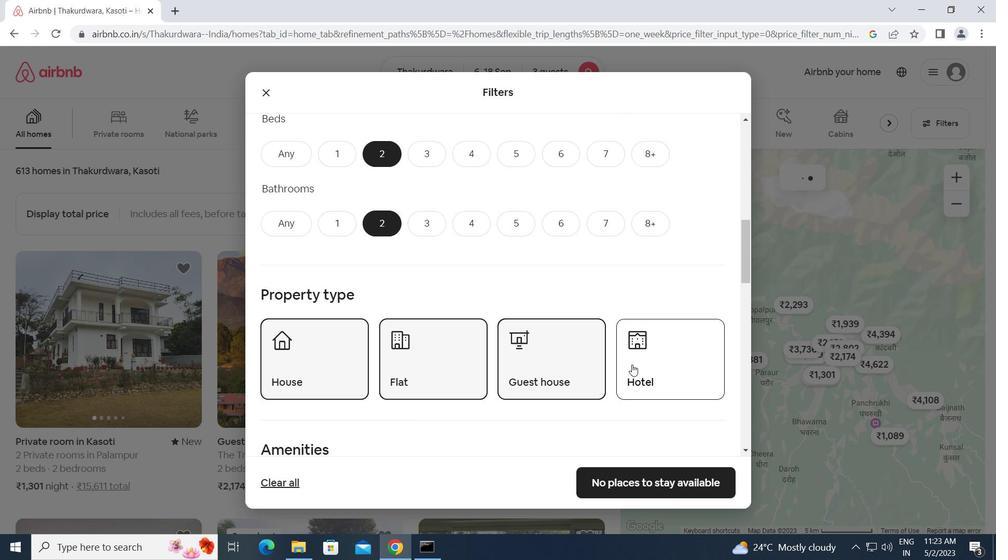
Action: Mouse pressed left at (635, 365)
Screenshot: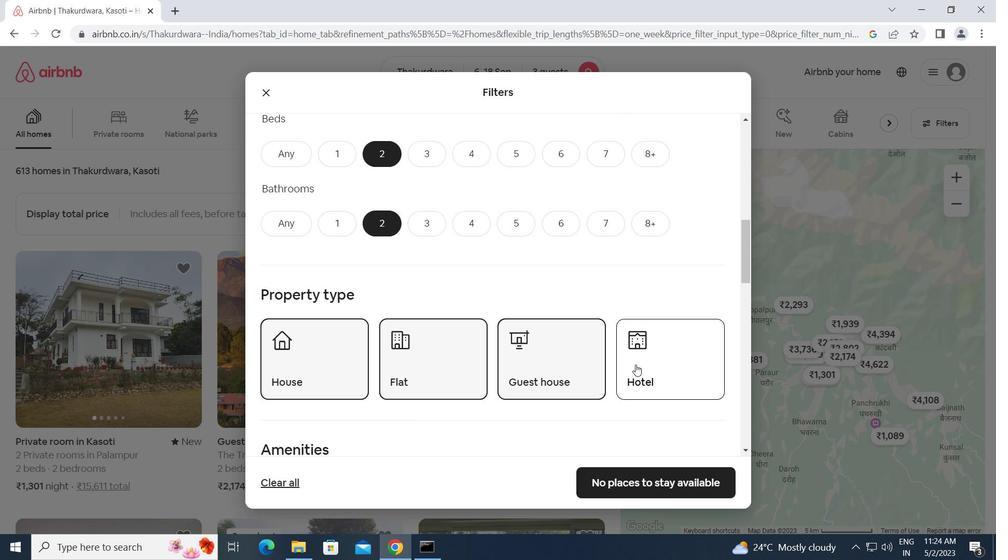 
Action: Mouse moved to (444, 368)
Screenshot: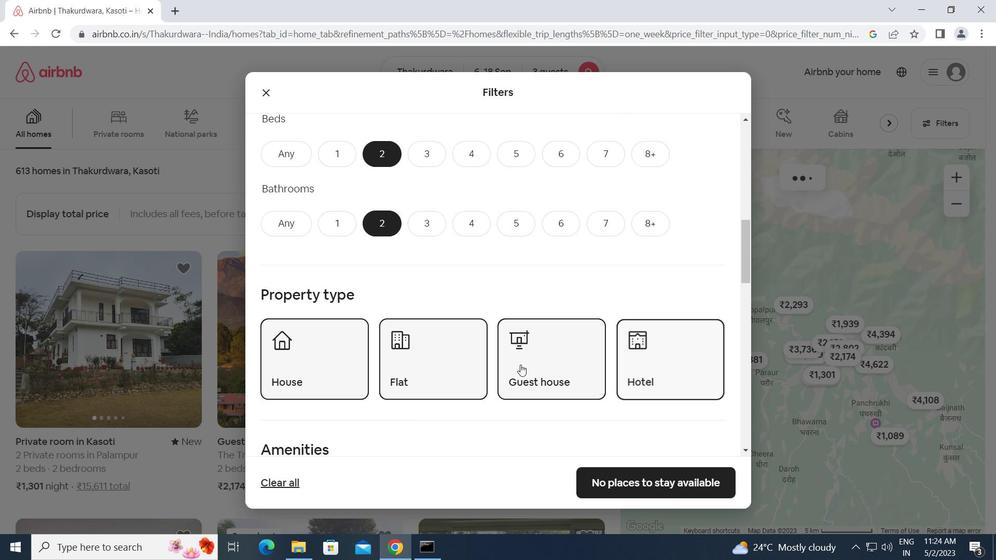 
Action: Mouse scrolled (444, 367) with delta (0, 0)
Screenshot: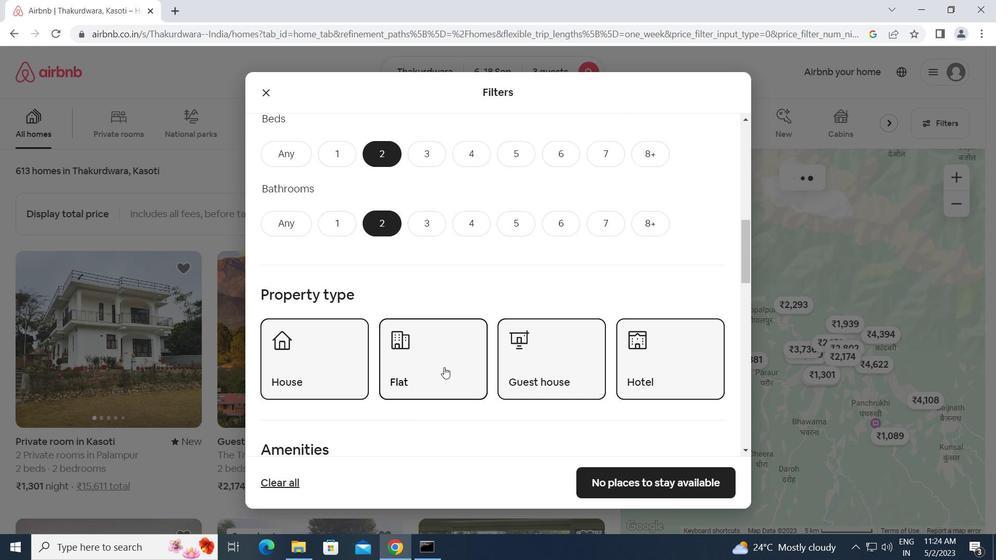 
Action: Mouse scrolled (444, 367) with delta (0, 0)
Screenshot: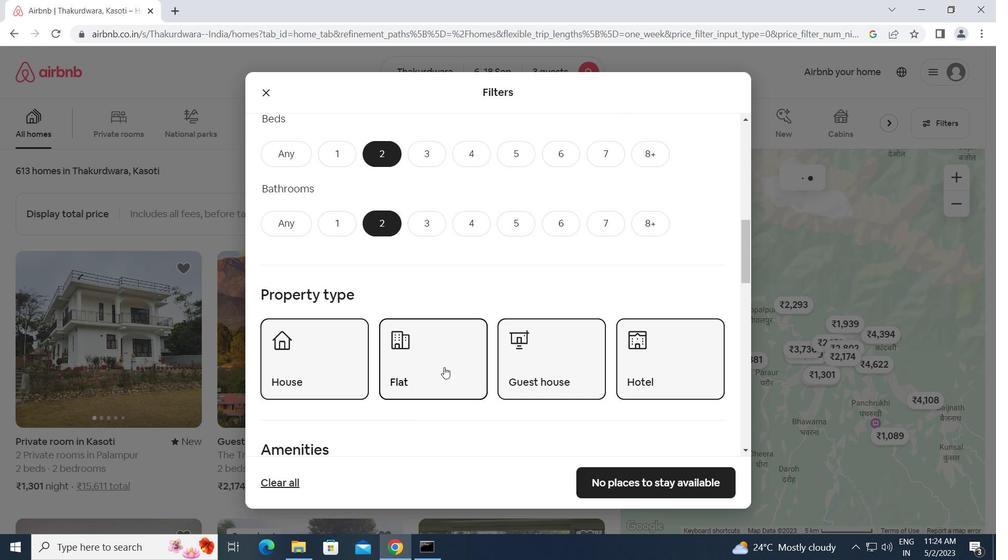 
Action: Mouse scrolled (444, 367) with delta (0, 0)
Screenshot: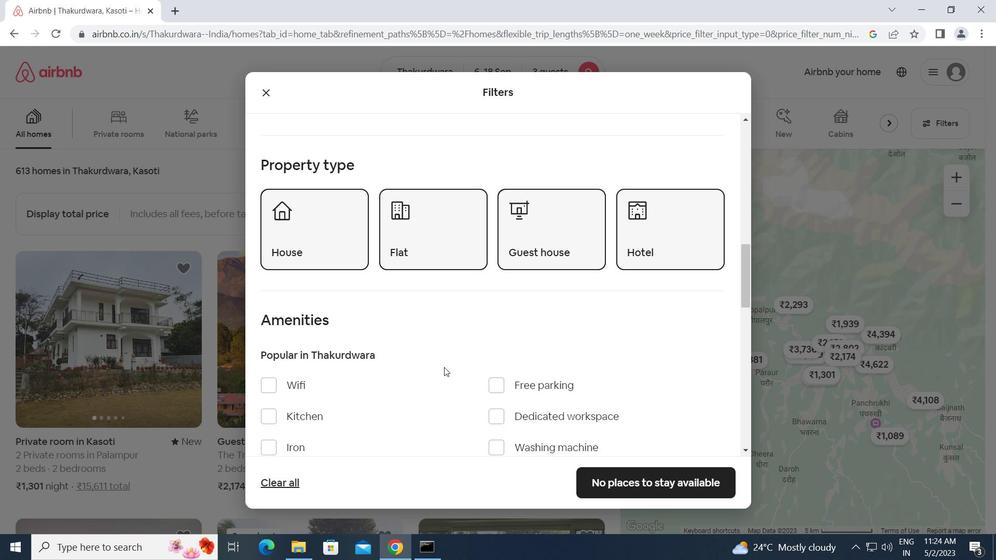 
Action: Mouse scrolled (444, 367) with delta (0, 0)
Screenshot: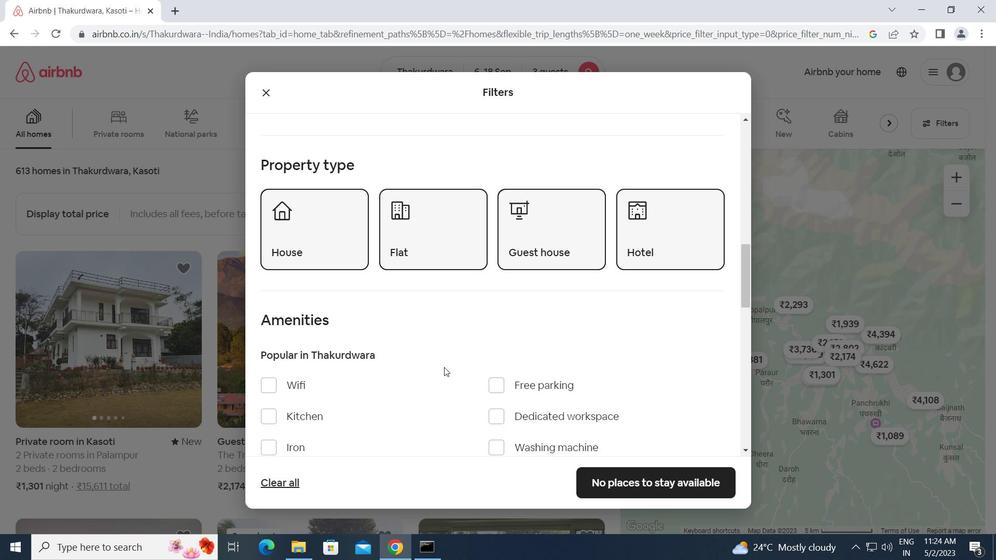 
Action: Mouse scrolled (444, 367) with delta (0, 0)
Screenshot: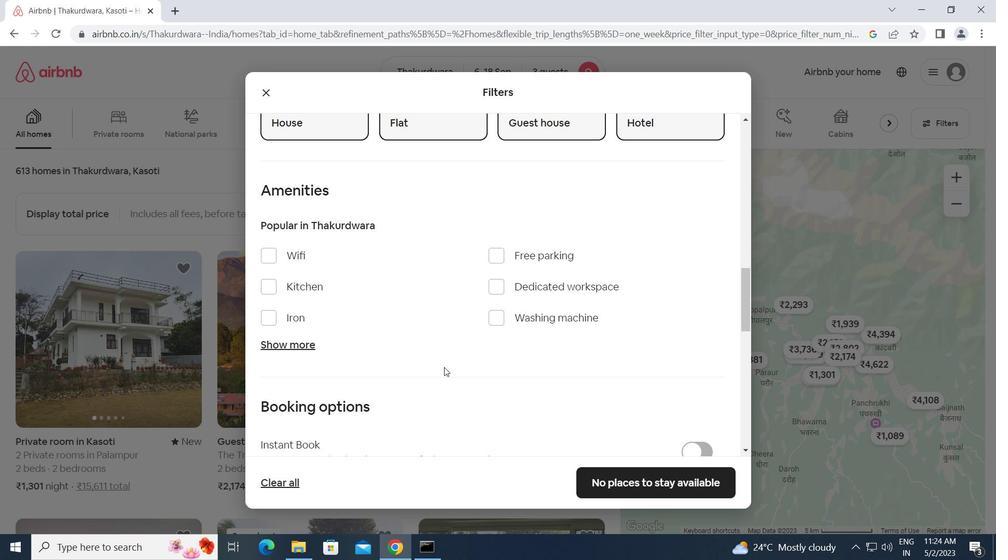 
Action: Mouse scrolled (444, 367) with delta (0, 0)
Screenshot: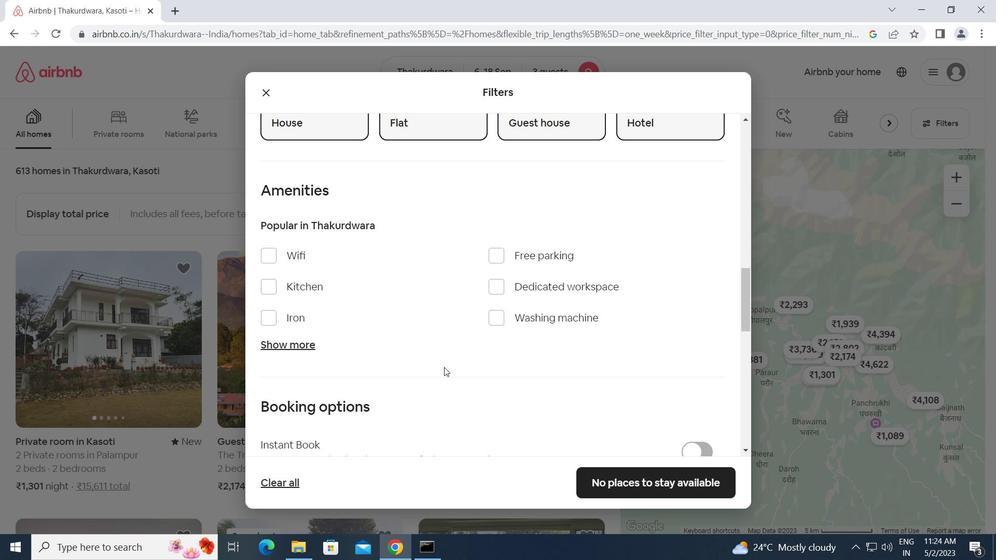 
Action: Mouse moved to (688, 364)
Screenshot: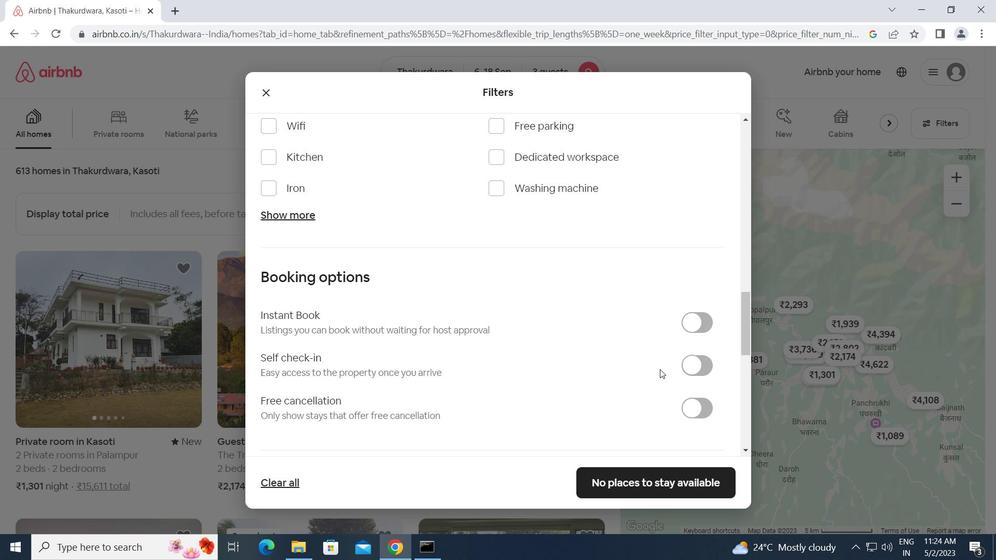
Action: Mouse pressed left at (688, 364)
Screenshot: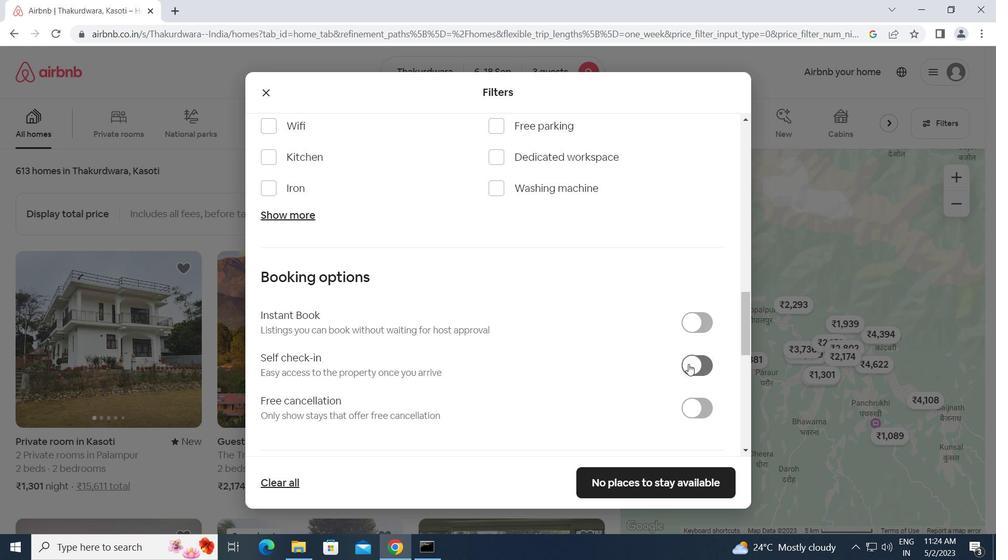 
Action: Mouse moved to (503, 401)
Screenshot: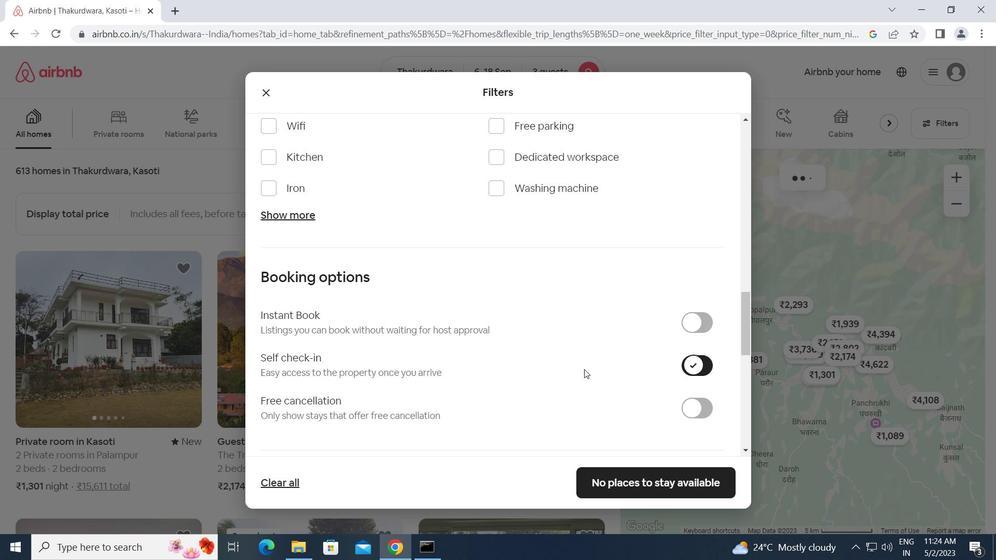 
Action: Mouse scrolled (503, 400) with delta (0, 0)
Screenshot: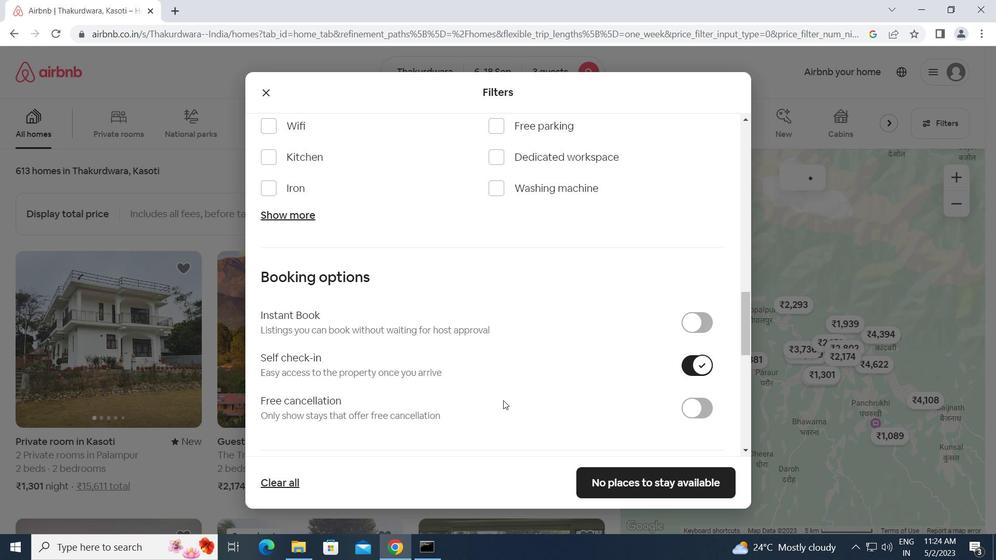 
Action: Mouse scrolled (503, 400) with delta (0, 0)
Screenshot: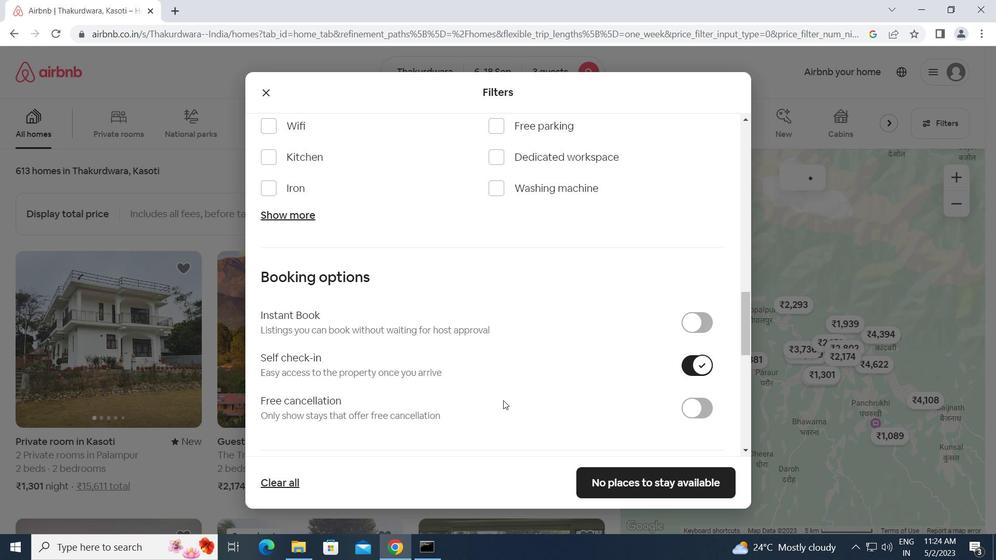 
Action: Mouse scrolled (503, 400) with delta (0, 0)
Screenshot: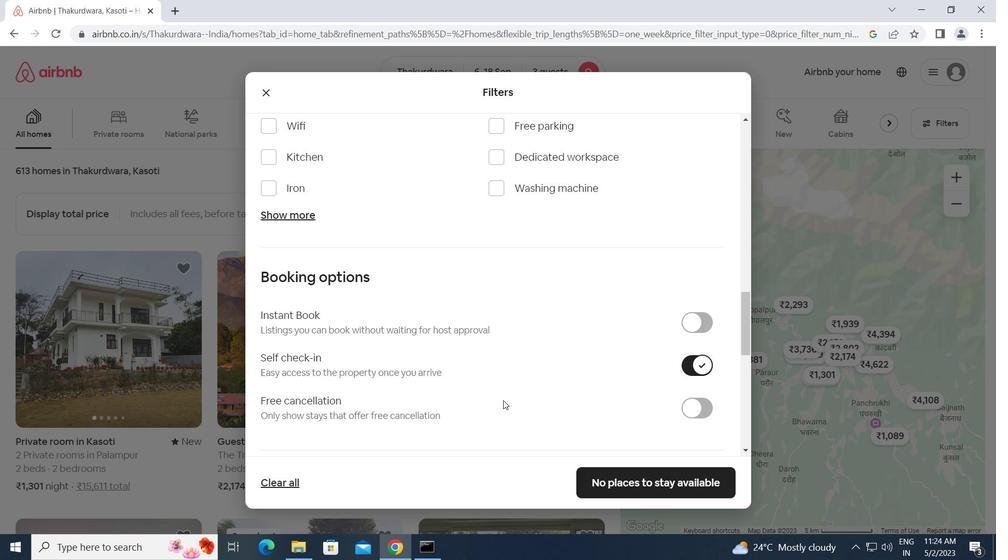 
Action: Mouse scrolled (503, 400) with delta (0, 0)
Screenshot: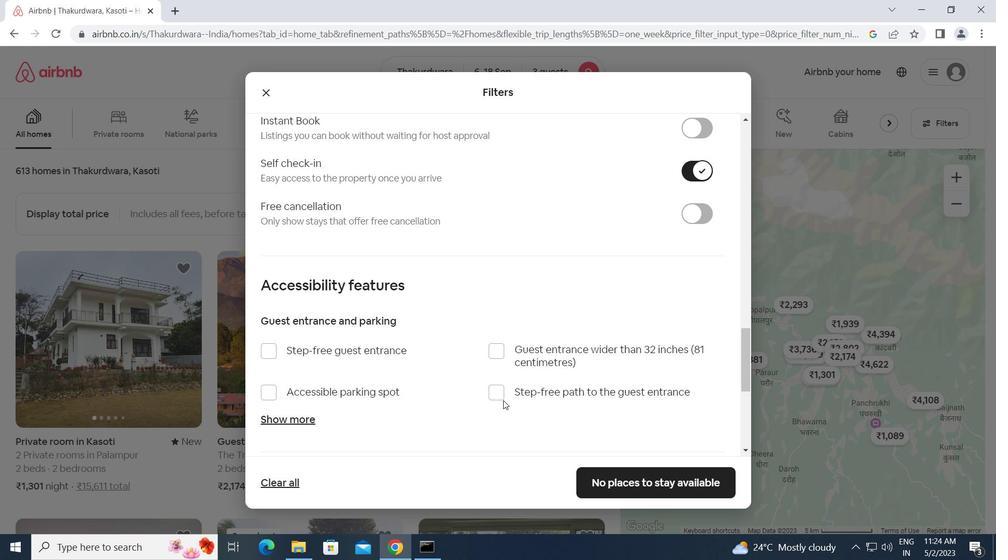 
Action: Mouse scrolled (503, 400) with delta (0, 0)
Screenshot: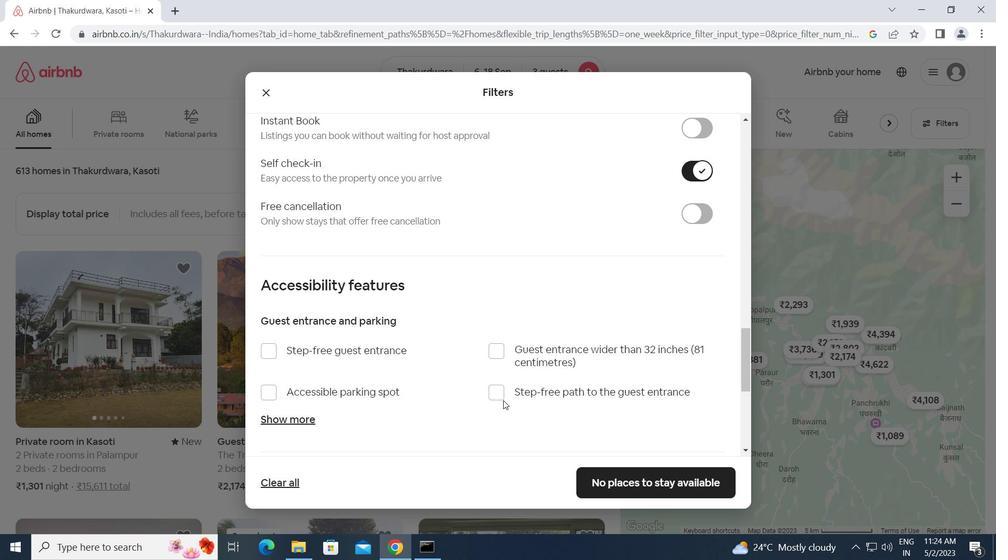 
Action: Mouse scrolled (503, 400) with delta (0, 0)
Screenshot: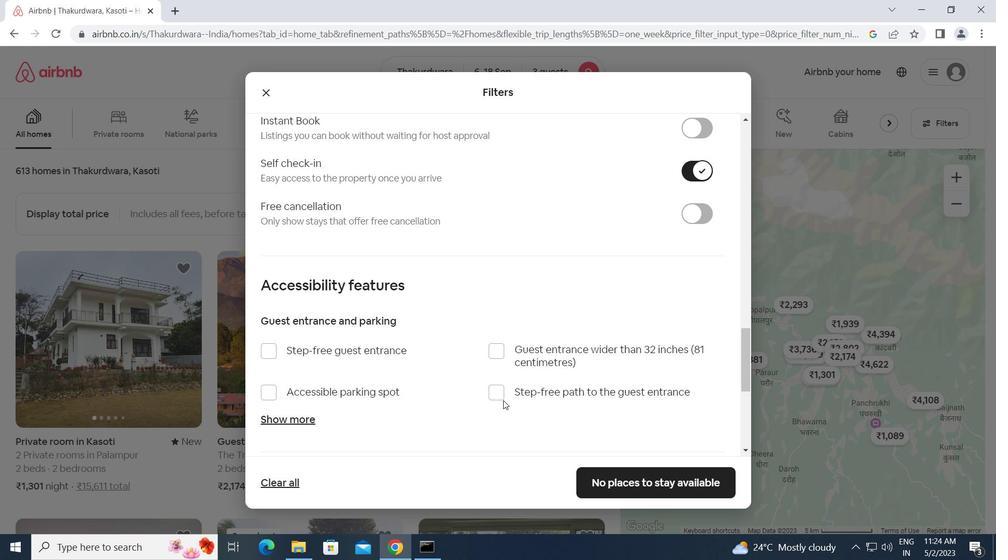 
Action: Mouse moved to (319, 417)
Screenshot: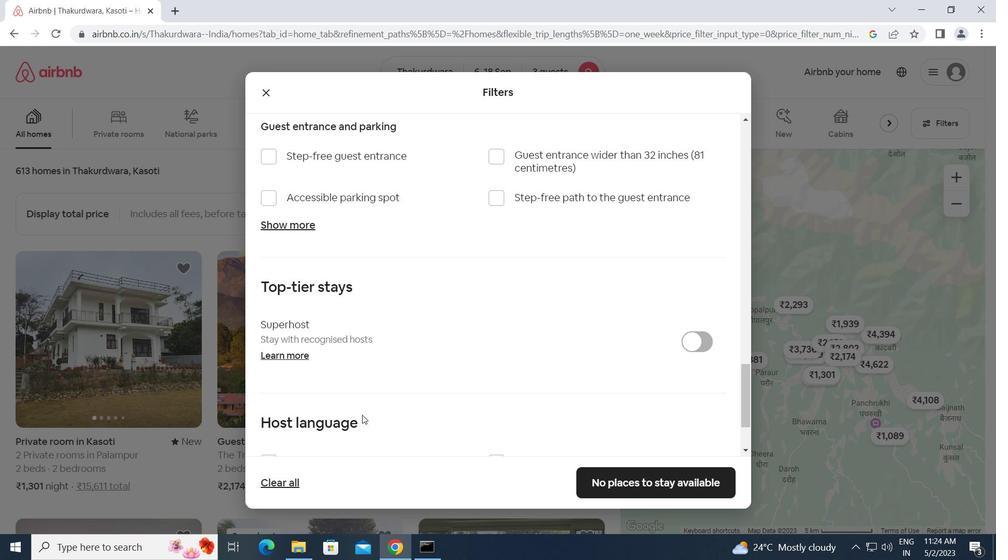 
Action: Mouse scrolled (319, 417) with delta (0, 0)
Screenshot: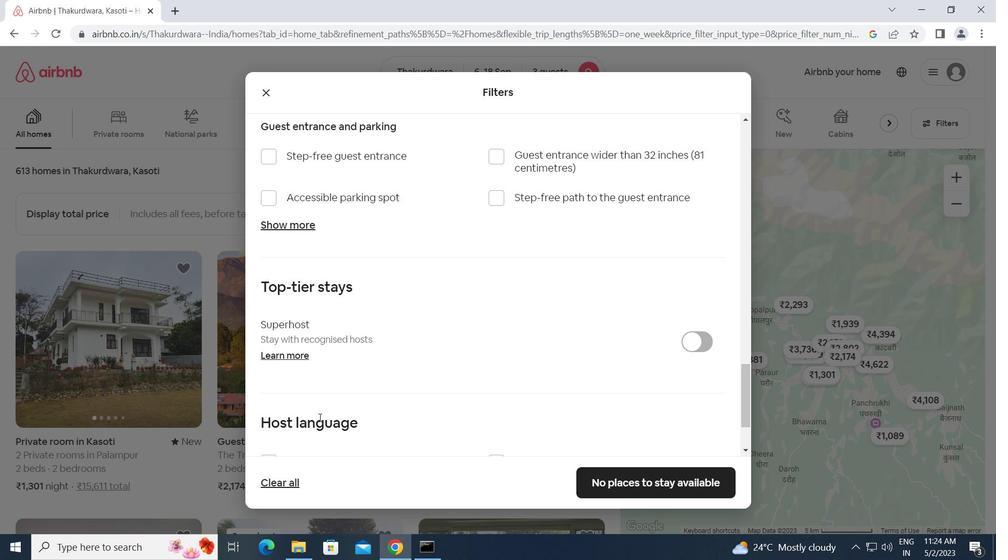
Action: Mouse scrolled (319, 417) with delta (0, 0)
Screenshot: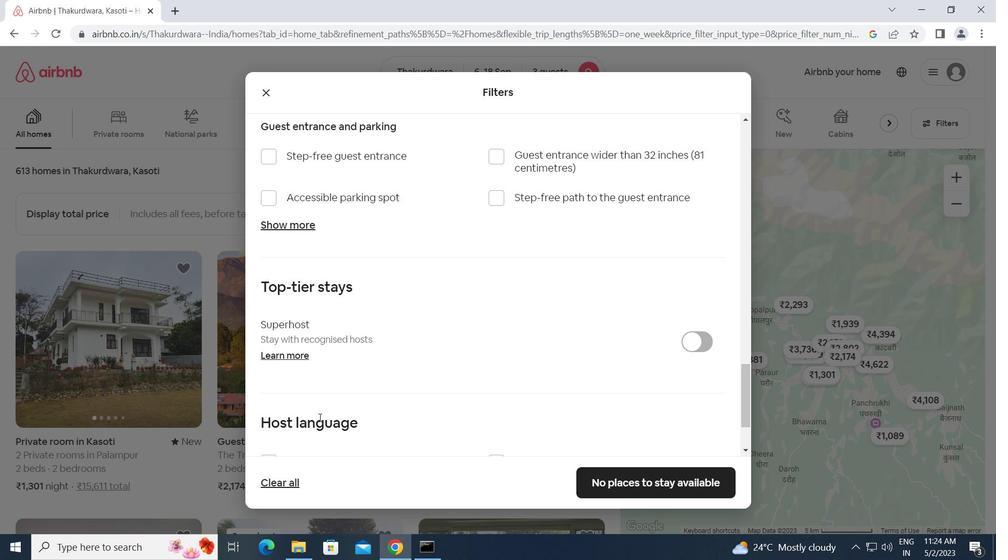 
Action: Mouse moved to (266, 364)
Screenshot: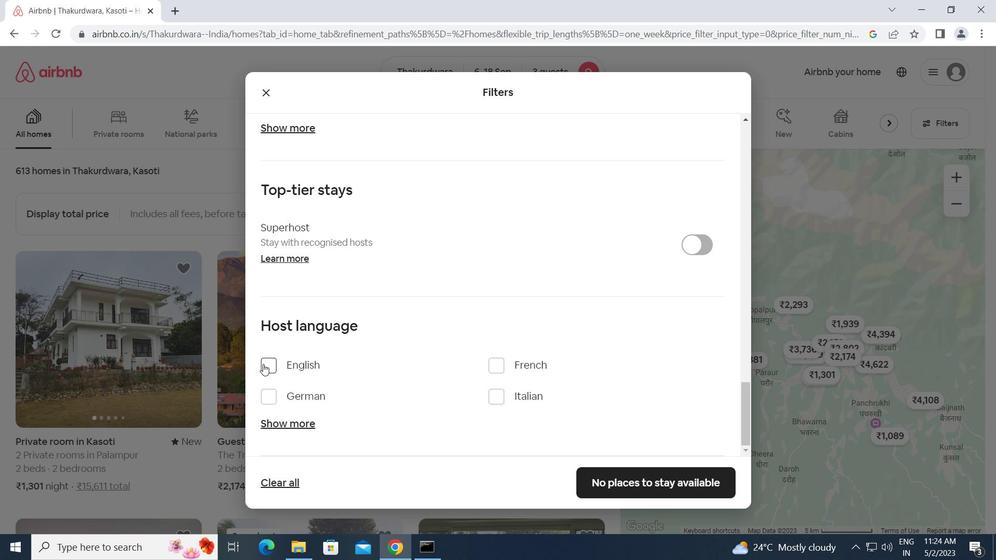 
Action: Mouse pressed left at (266, 364)
Screenshot: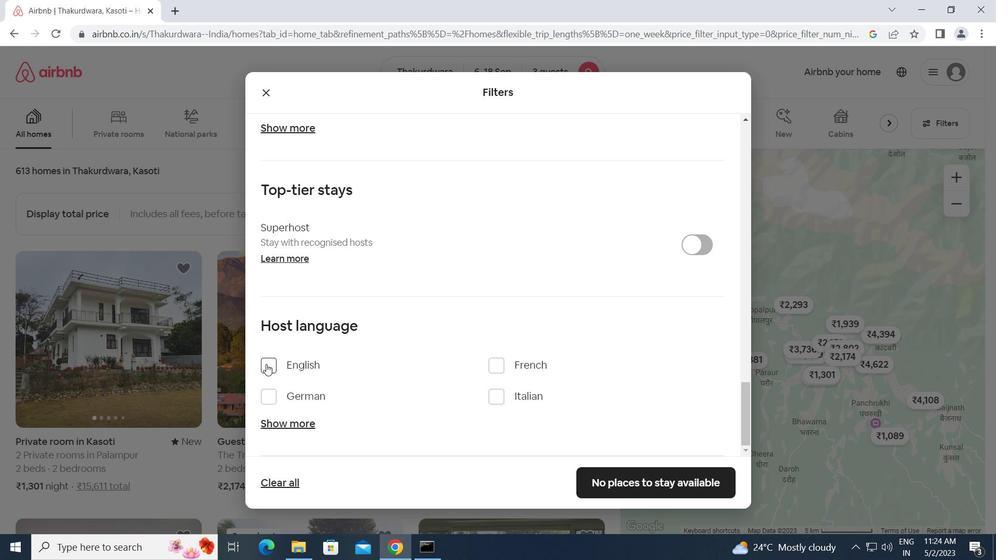 
Action: Mouse moved to (641, 476)
Screenshot: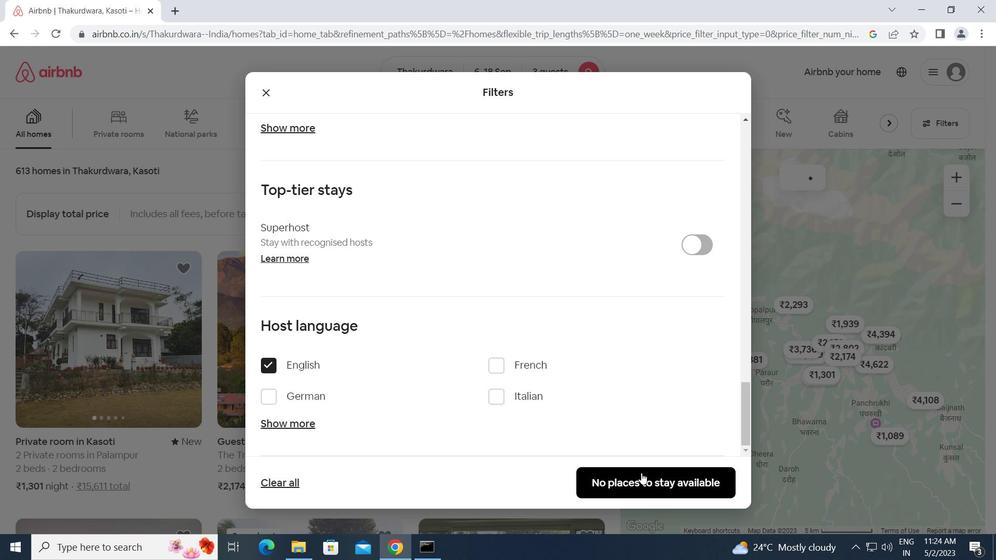
Action: Mouse pressed left at (641, 476)
Screenshot: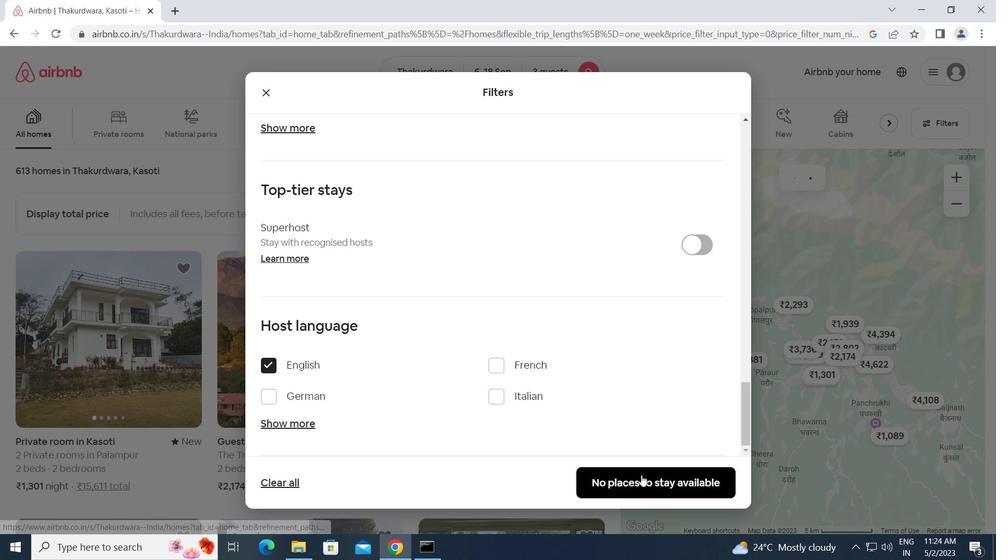 
